 Task: Search one way flight ticket for 2 adults, 2 children, 2 infants in seat in first from Midland/odessa: Midland International Air And Space Port to Laramie: Laramie Regional Airport on 8-3-2023. Choice of flights is JetBlue. Number of bags: 1 carry on bag and 2 checked bags. Price is upto 96000. Outbound departure time preference is 0:00.
Action: Mouse moved to (317, 127)
Screenshot: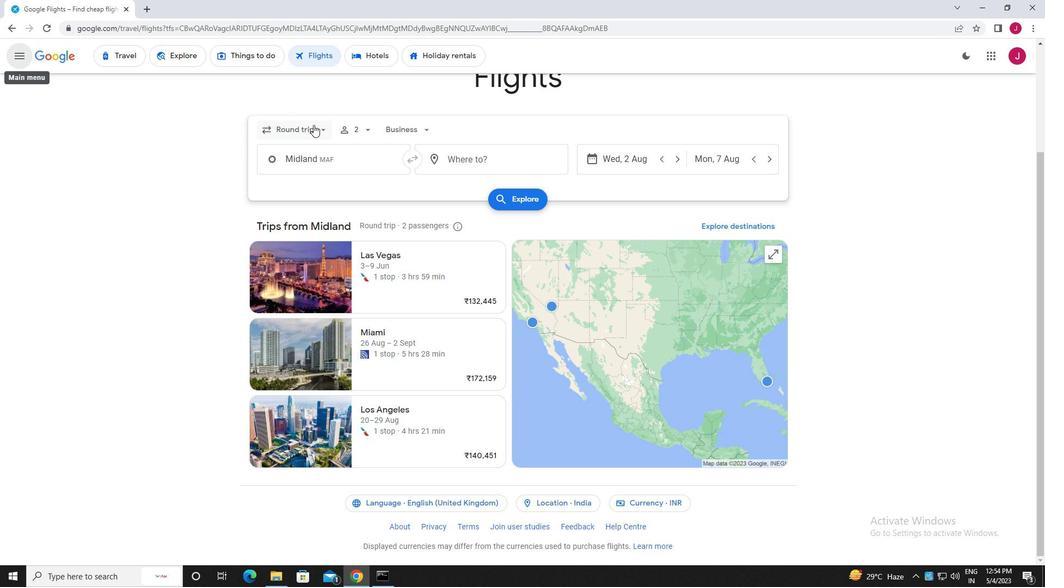 
Action: Mouse pressed left at (317, 127)
Screenshot: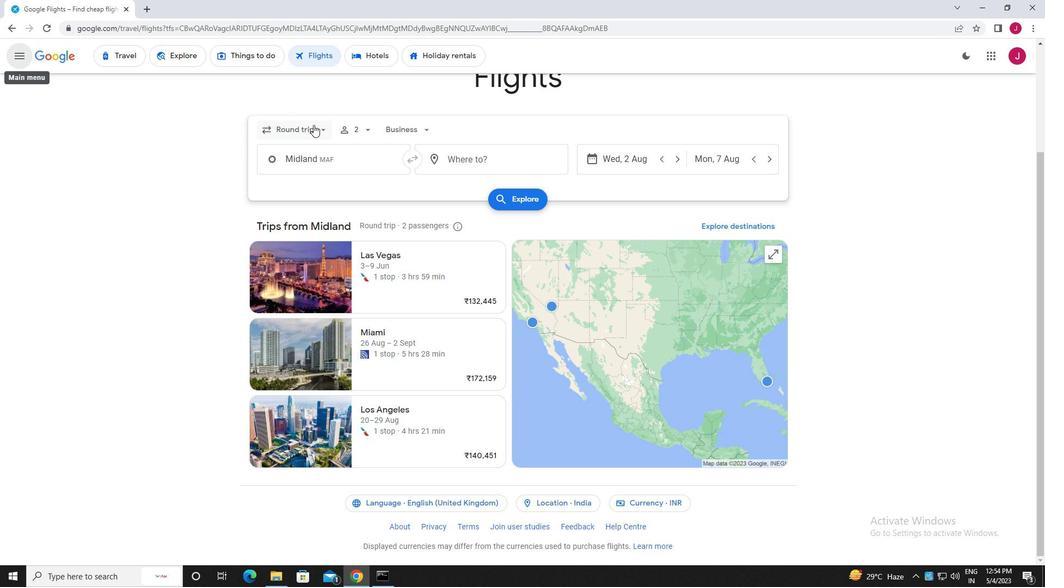 
Action: Mouse moved to (313, 182)
Screenshot: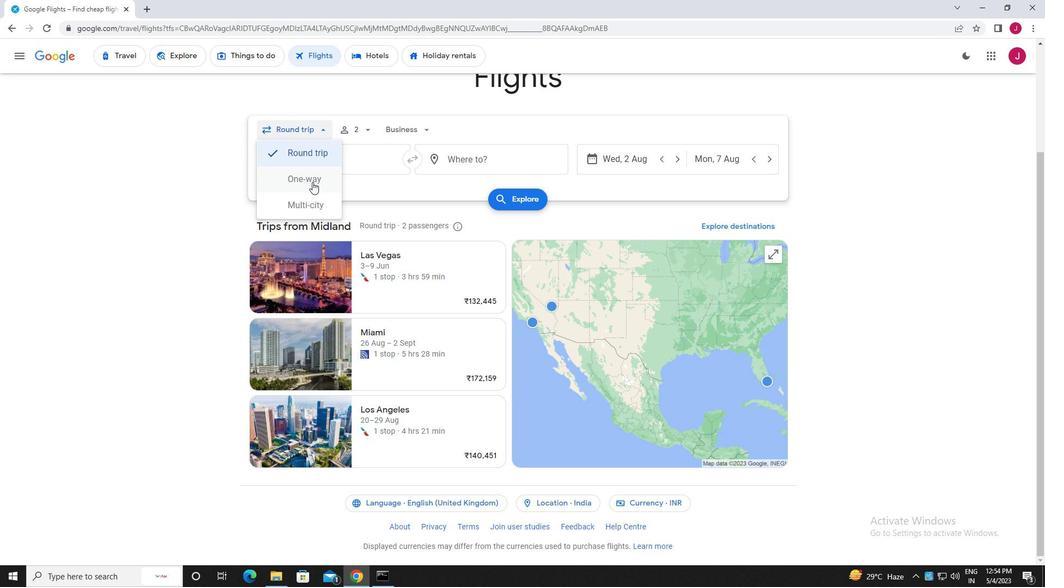 
Action: Mouse pressed left at (313, 182)
Screenshot: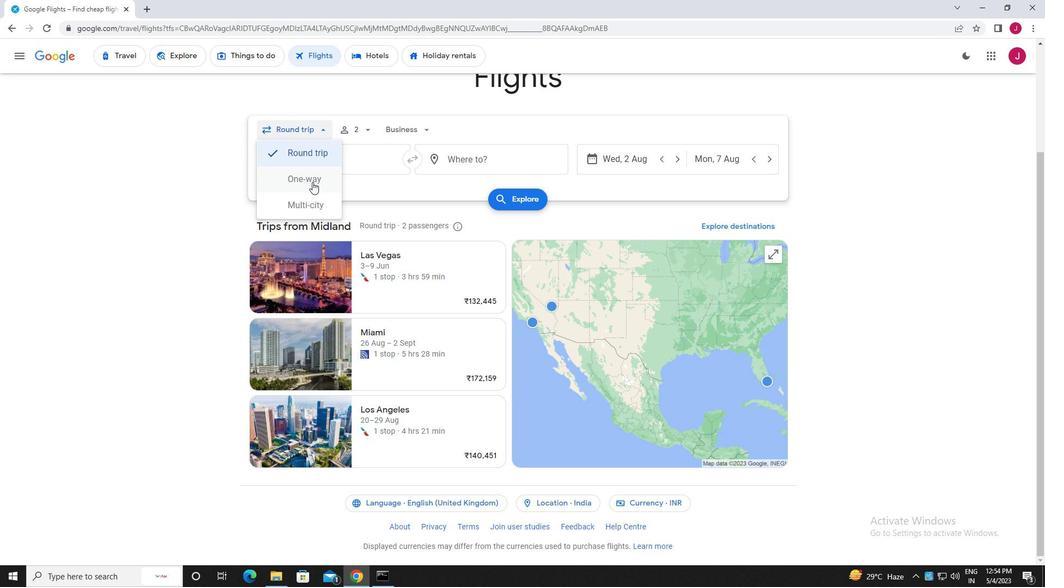 
Action: Mouse moved to (363, 131)
Screenshot: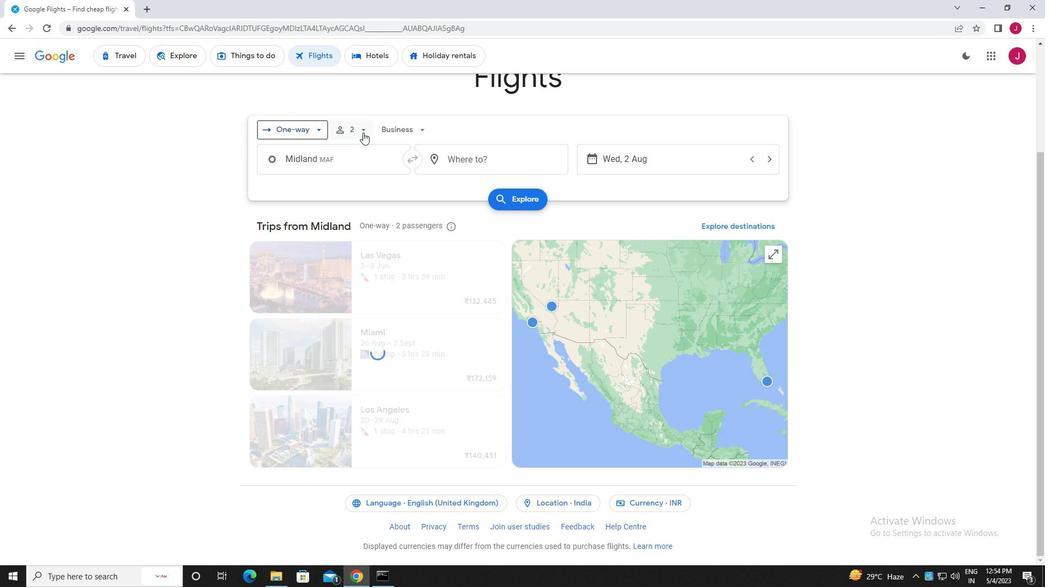 
Action: Mouse pressed left at (363, 131)
Screenshot: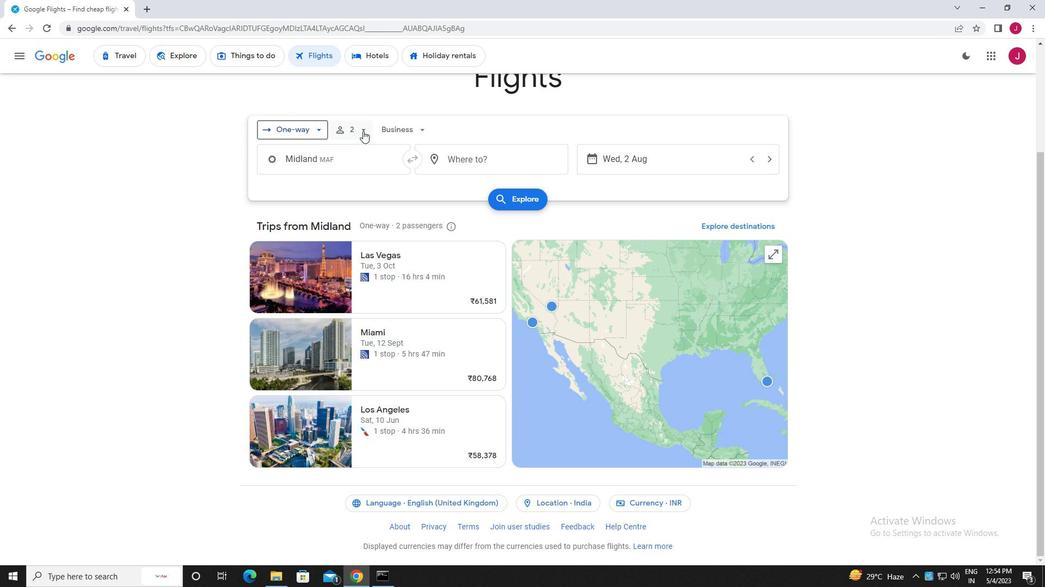 
Action: Mouse moved to (452, 157)
Screenshot: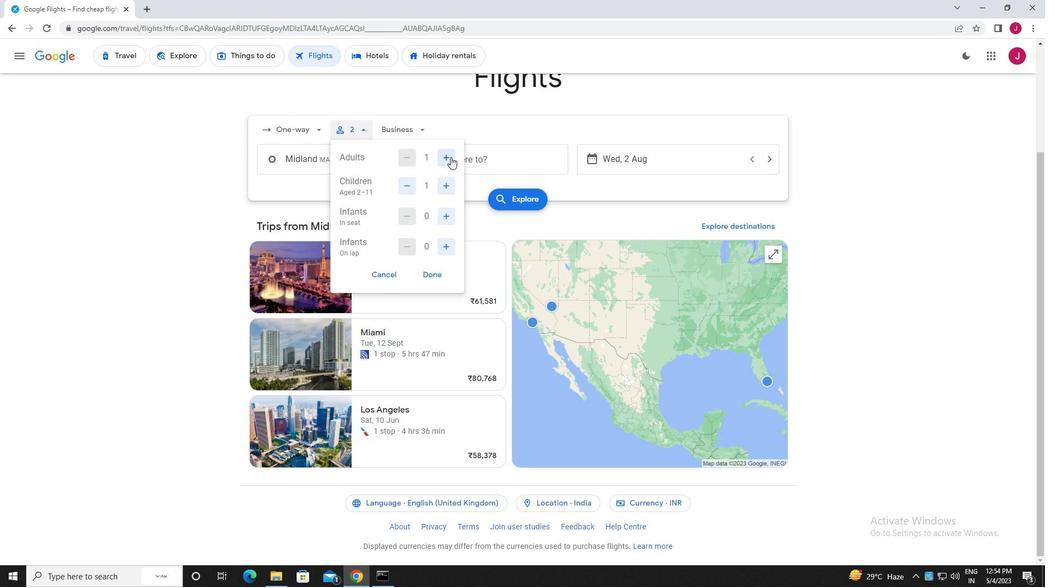 
Action: Mouse pressed left at (452, 157)
Screenshot: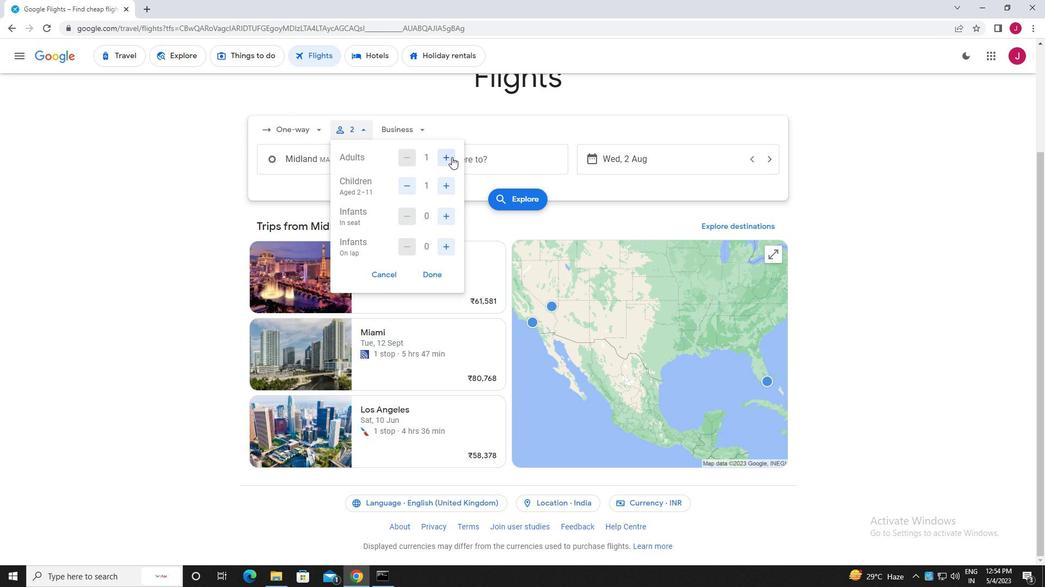 
Action: Mouse moved to (442, 187)
Screenshot: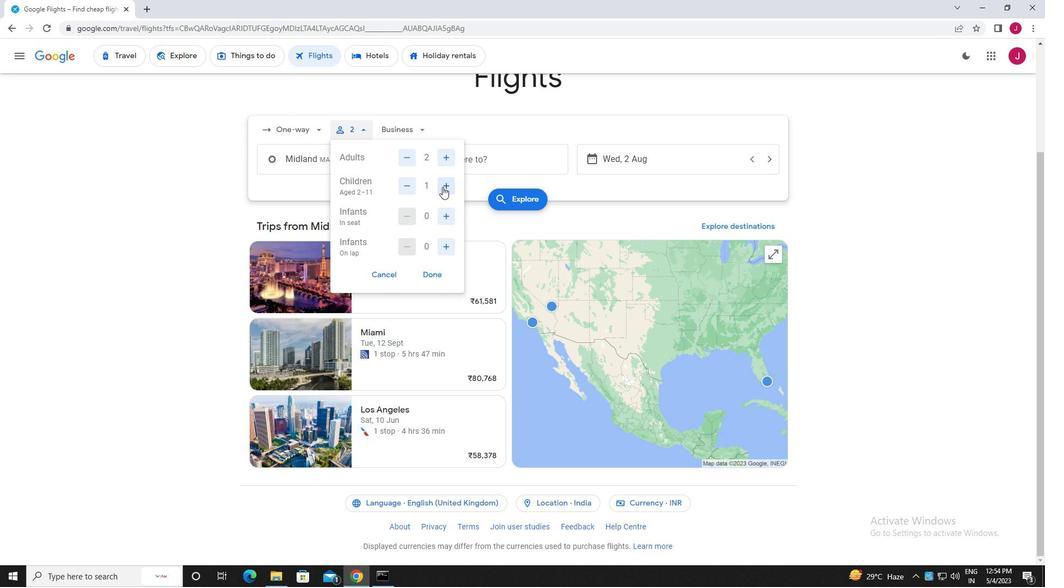 
Action: Mouse pressed left at (442, 187)
Screenshot: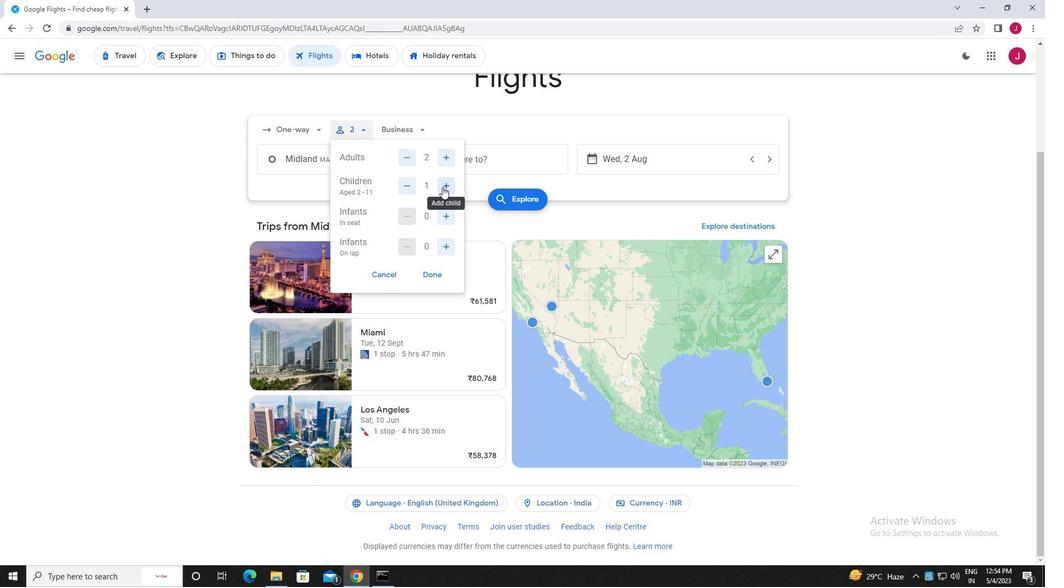 
Action: Mouse pressed left at (442, 187)
Screenshot: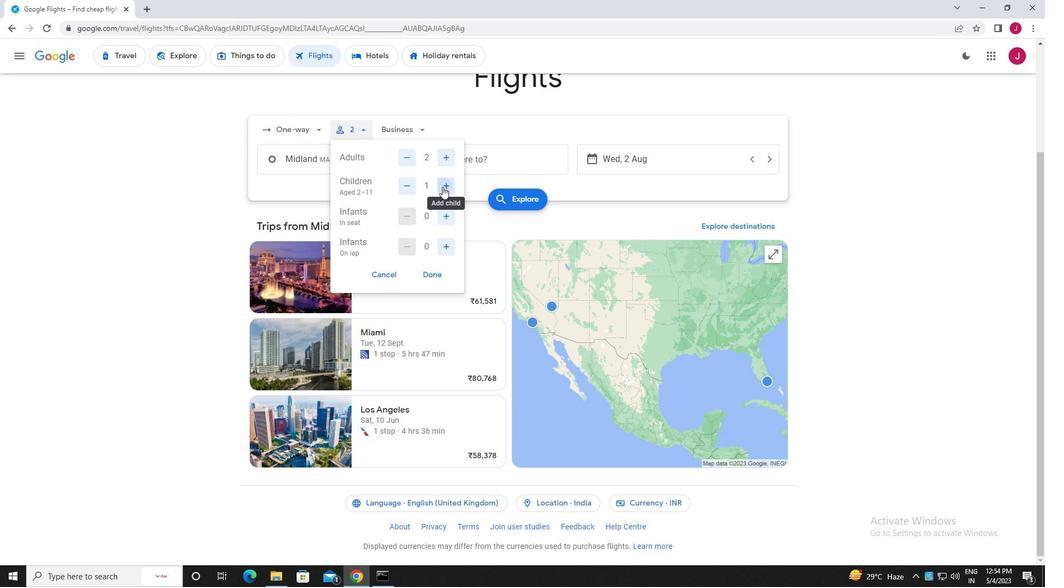
Action: Mouse moved to (412, 184)
Screenshot: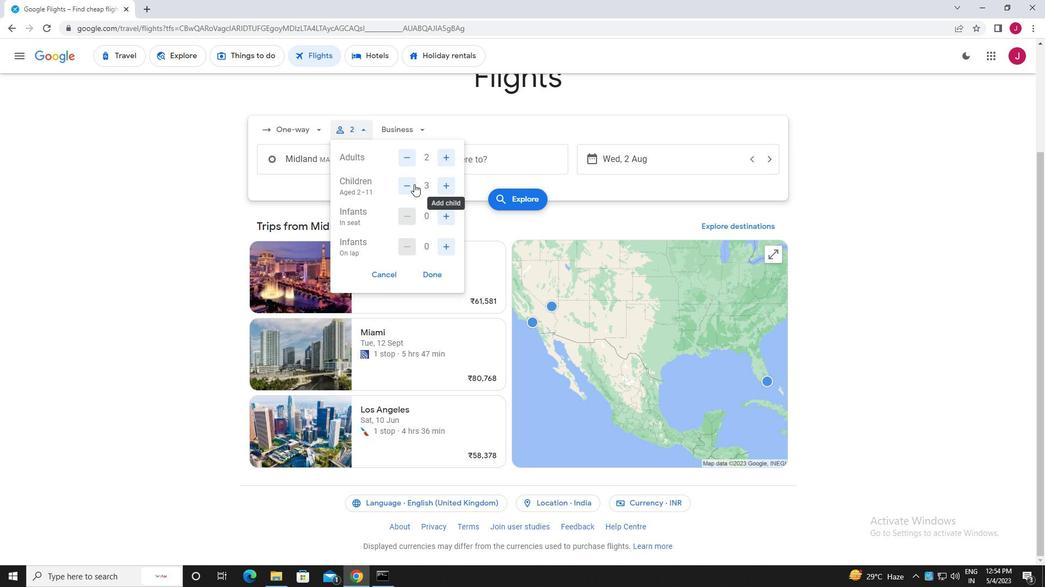 
Action: Mouse pressed left at (412, 184)
Screenshot: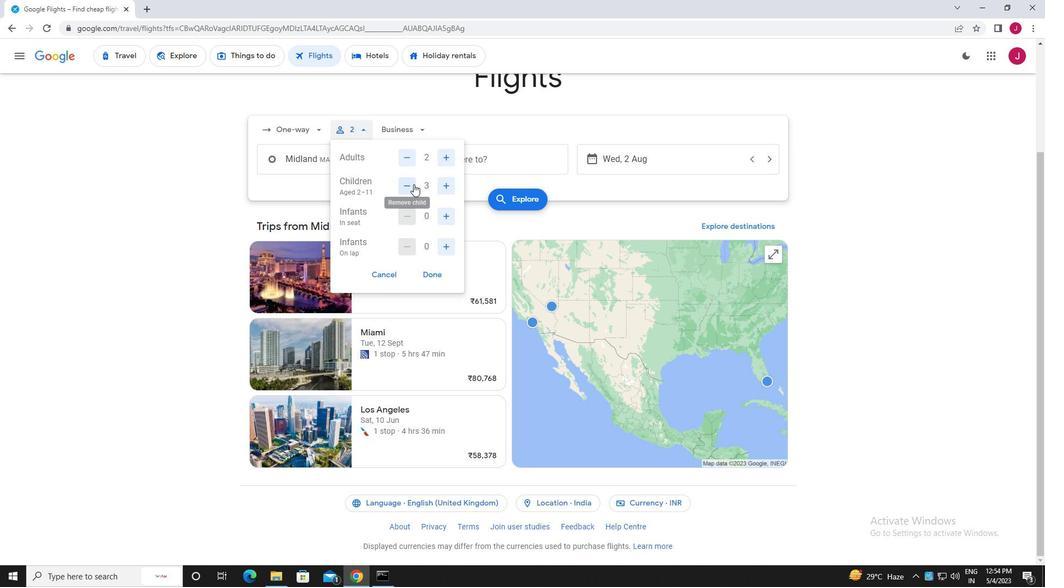 
Action: Mouse moved to (442, 214)
Screenshot: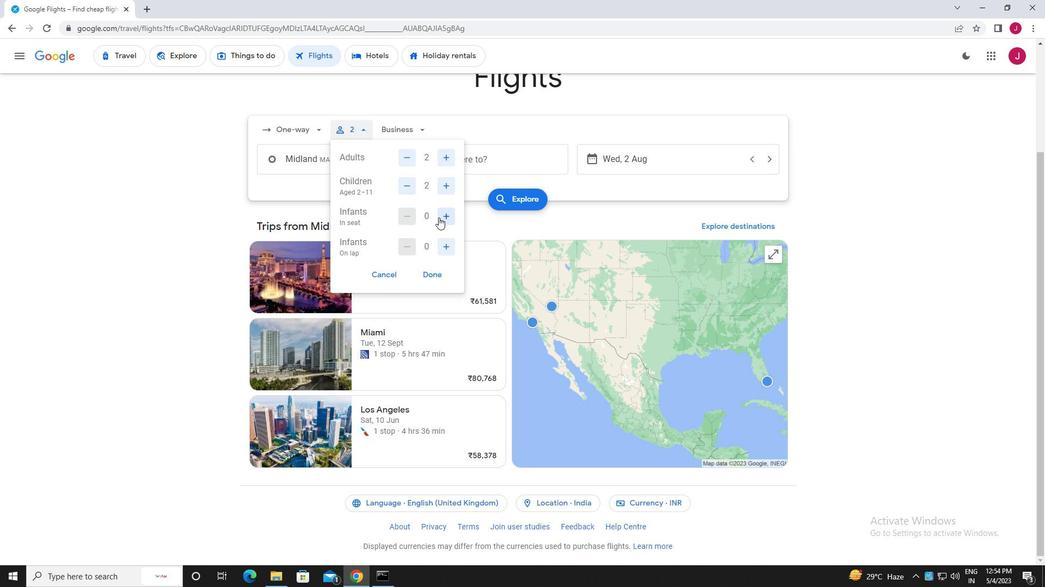 
Action: Mouse pressed left at (442, 214)
Screenshot: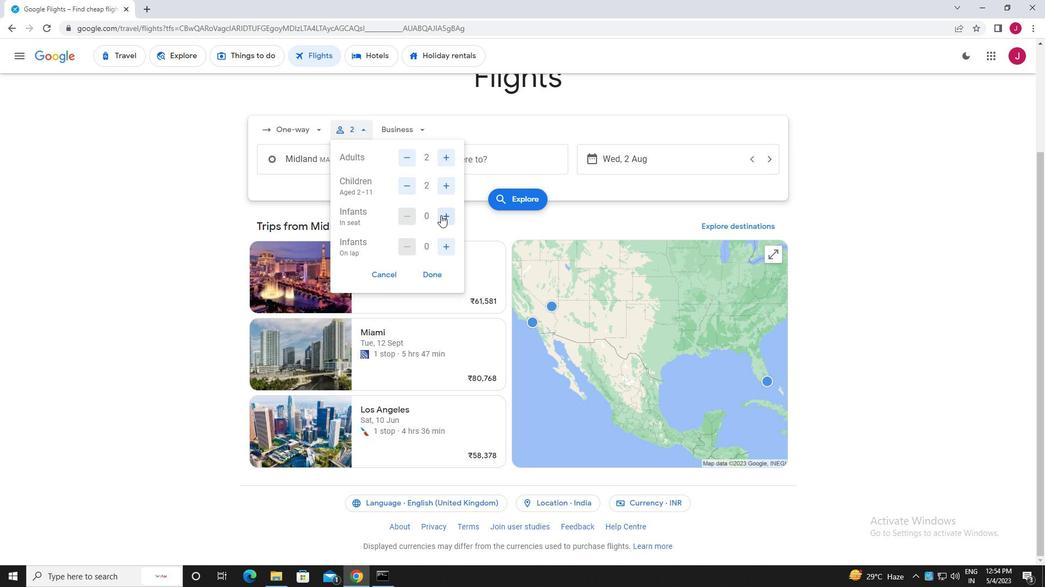 
Action: Mouse moved to (444, 215)
Screenshot: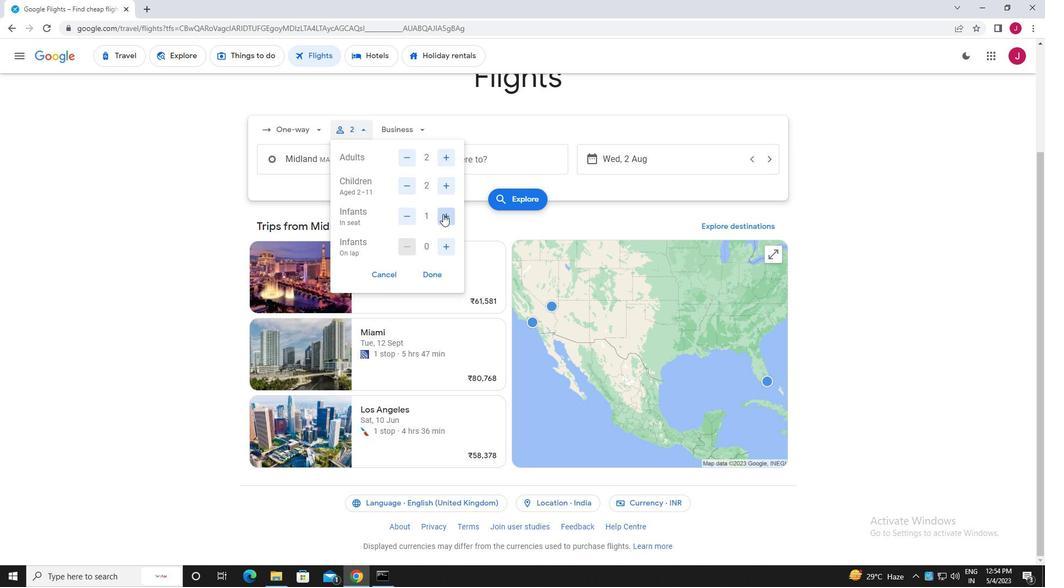 
Action: Mouse pressed left at (444, 215)
Screenshot: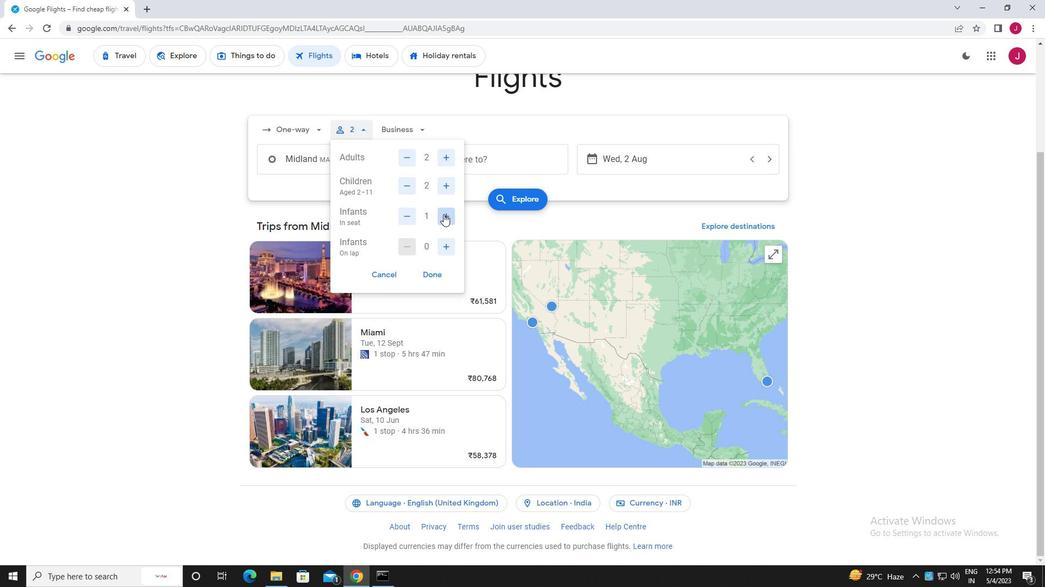 
Action: Mouse moved to (434, 276)
Screenshot: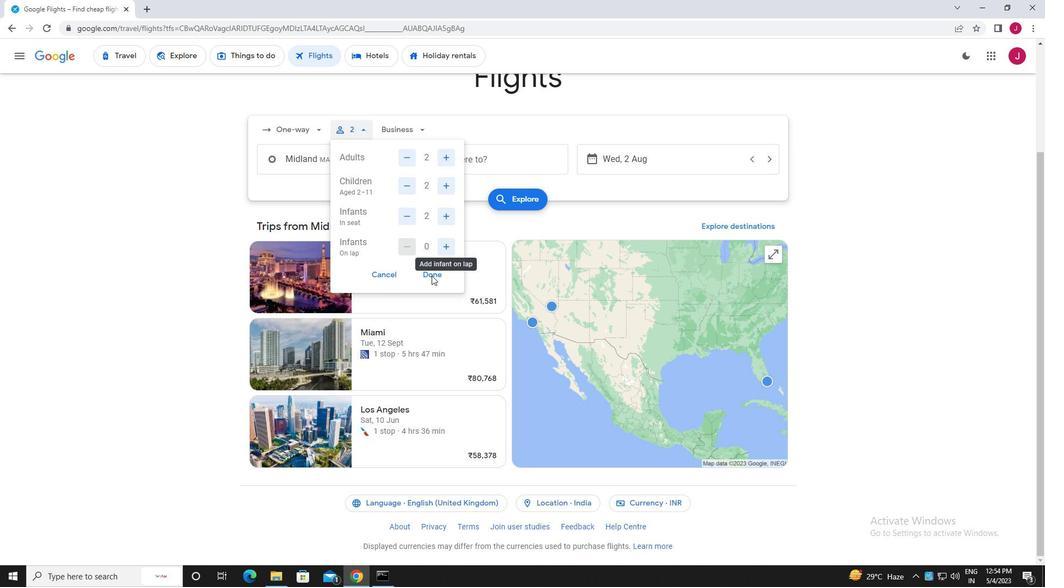 
Action: Mouse pressed left at (434, 276)
Screenshot: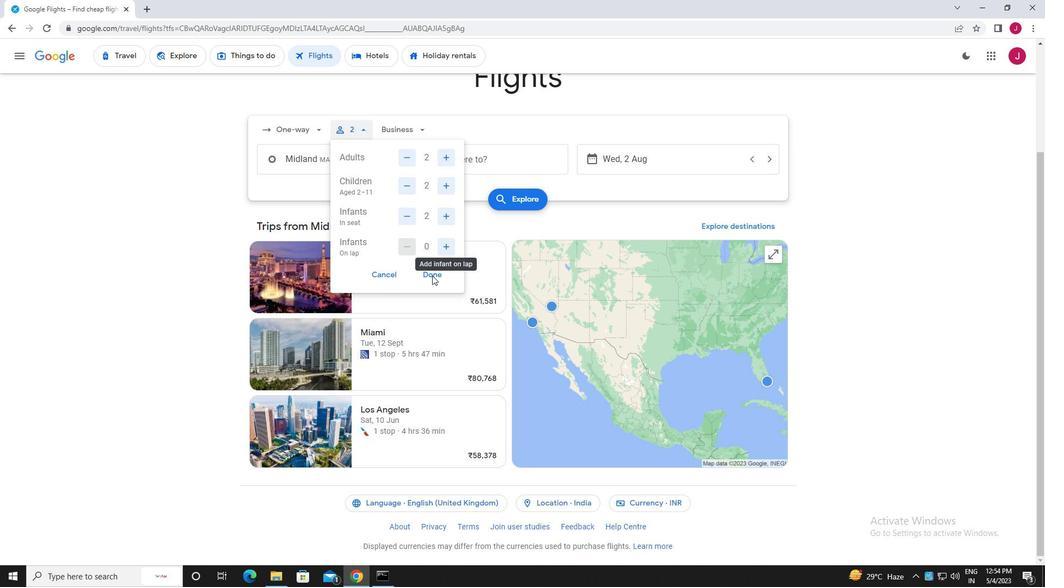 
Action: Mouse moved to (409, 129)
Screenshot: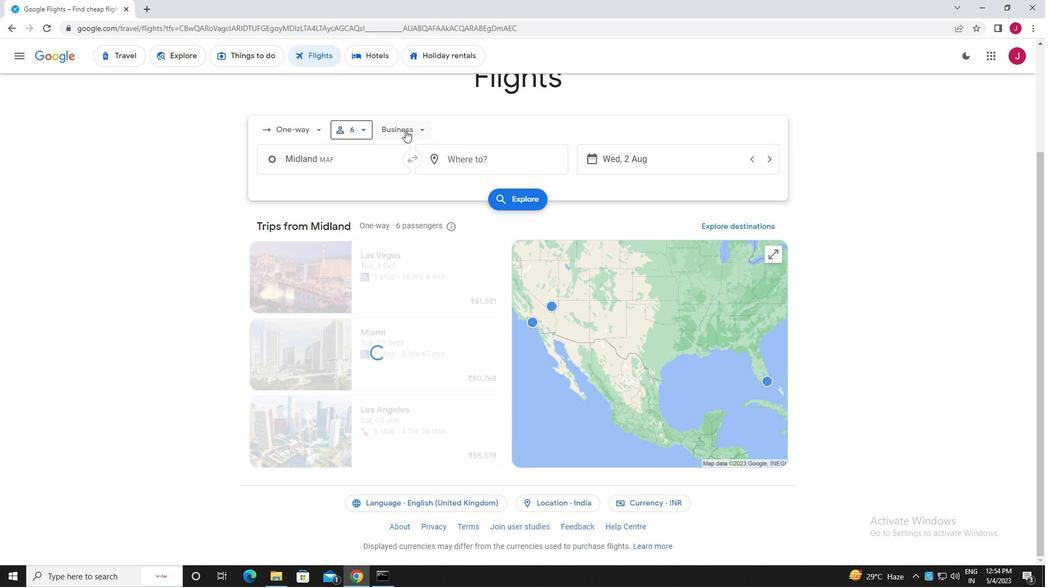
Action: Mouse pressed left at (409, 129)
Screenshot: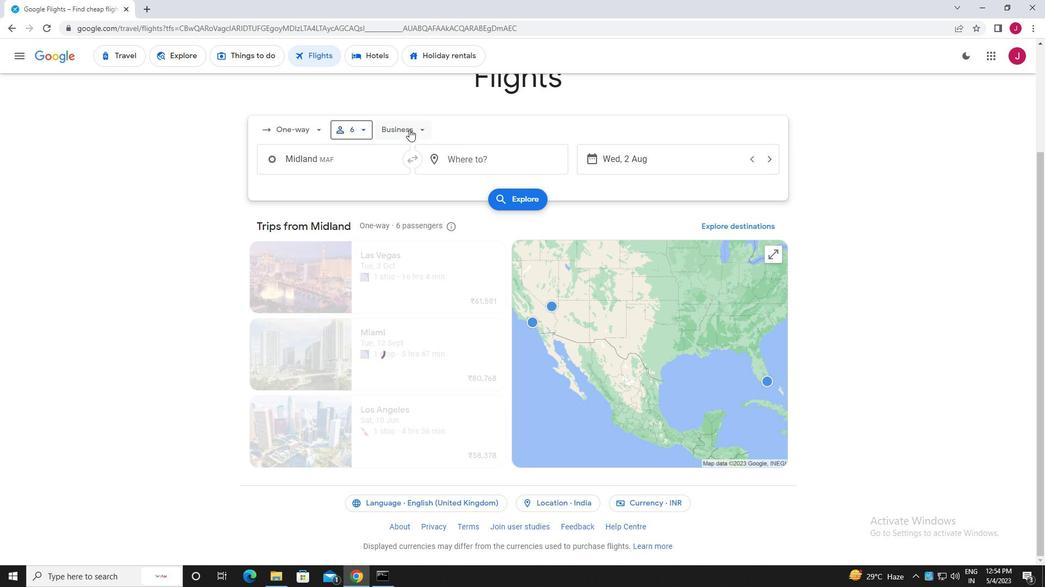 
Action: Mouse moved to (417, 225)
Screenshot: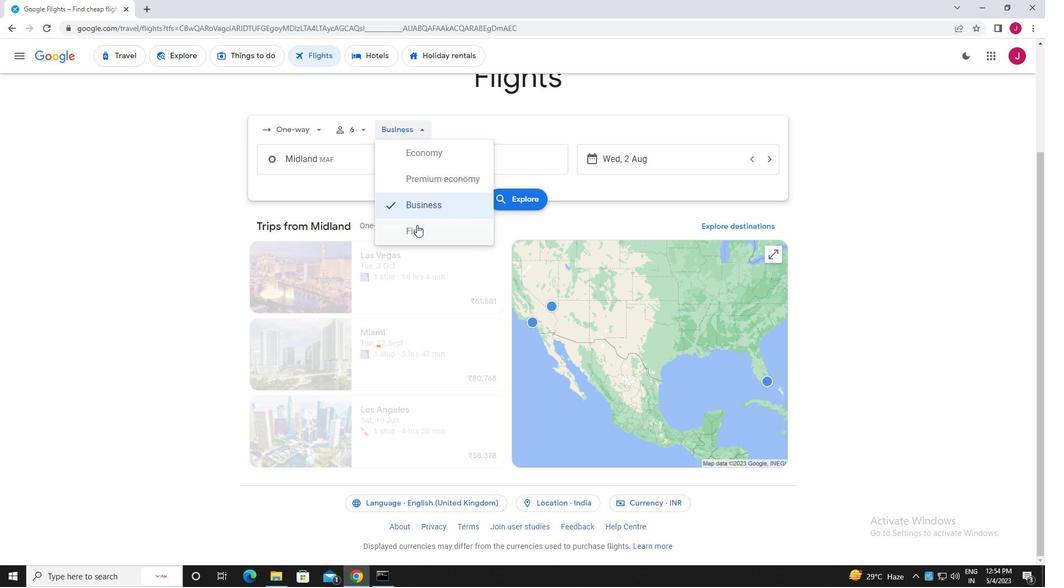 
Action: Mouse pressed left at (417, 225)
Screenshot: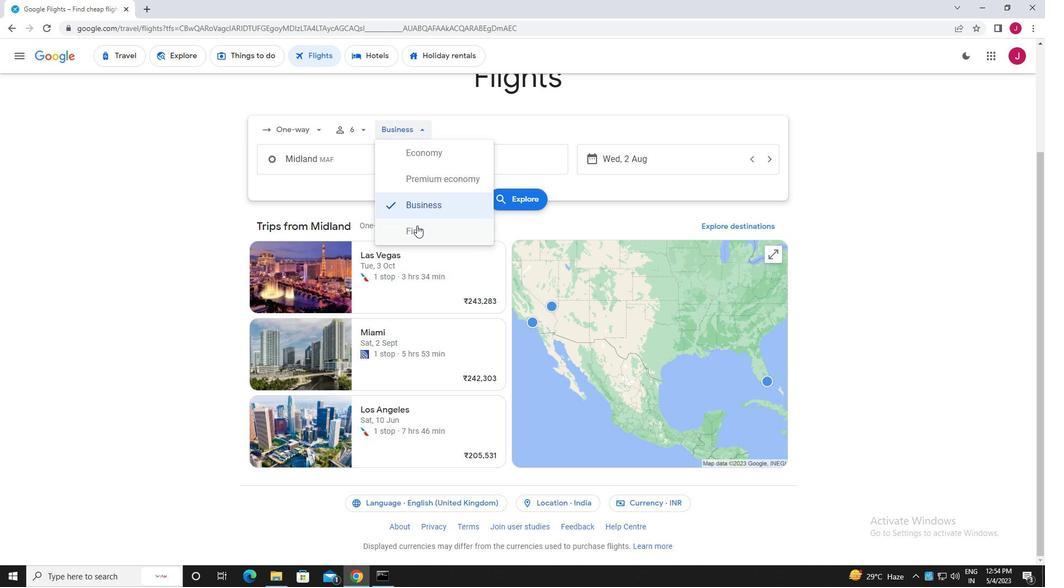 
Action: Mouse moved to (339, 159)
Screenshot: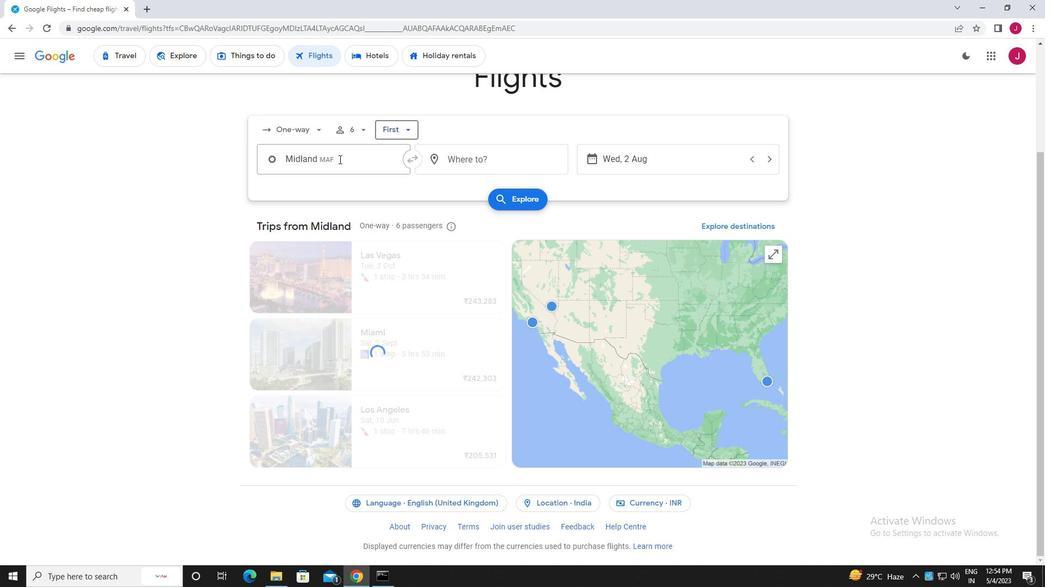 
Action: Mouse pressed left at (339, 159)
Screenshot: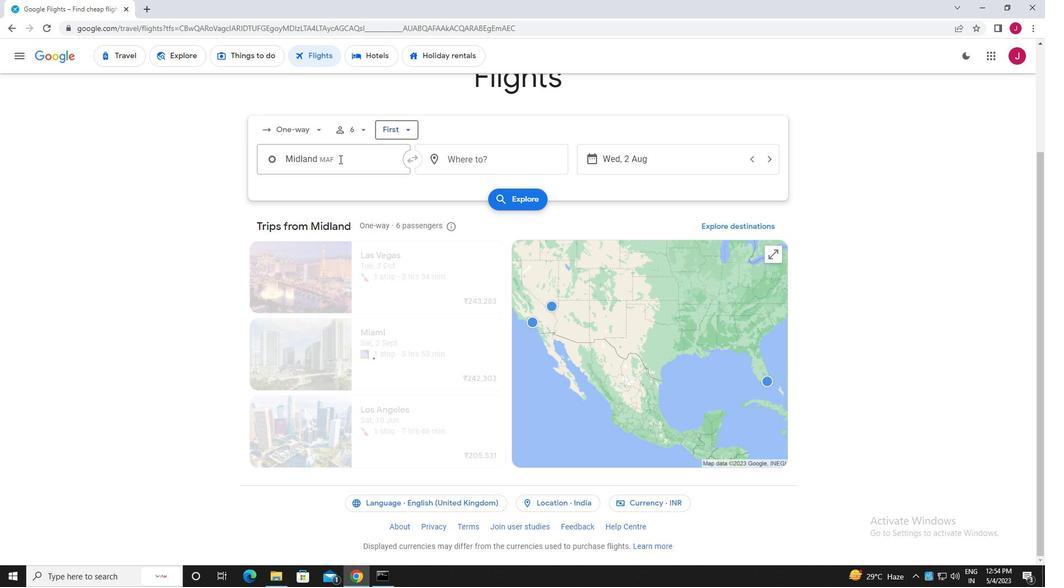 
Action: Key pressed midland
Screenshot: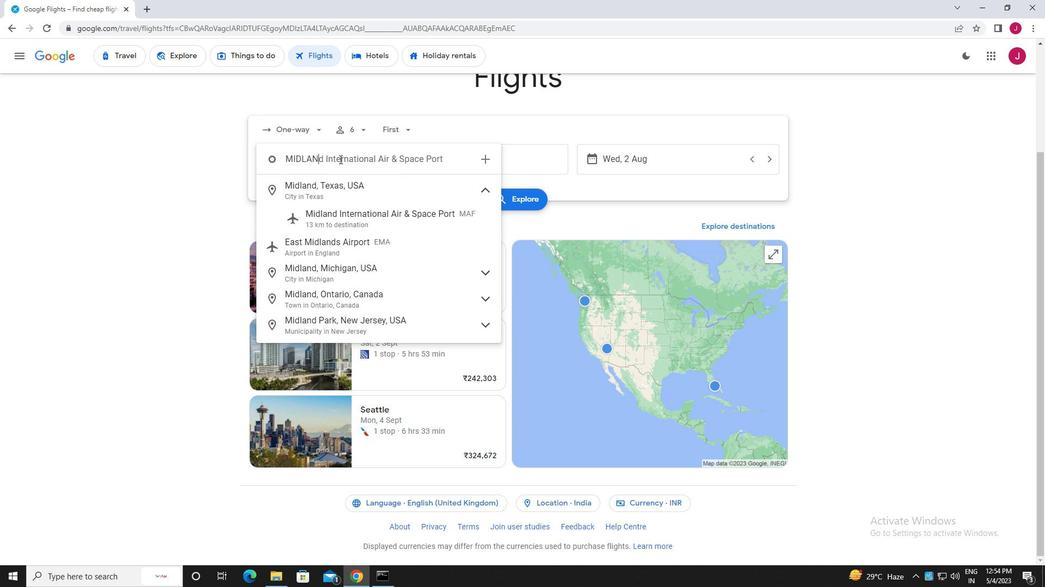 
Action: Mouse moved to (383, 220)
Screenshot: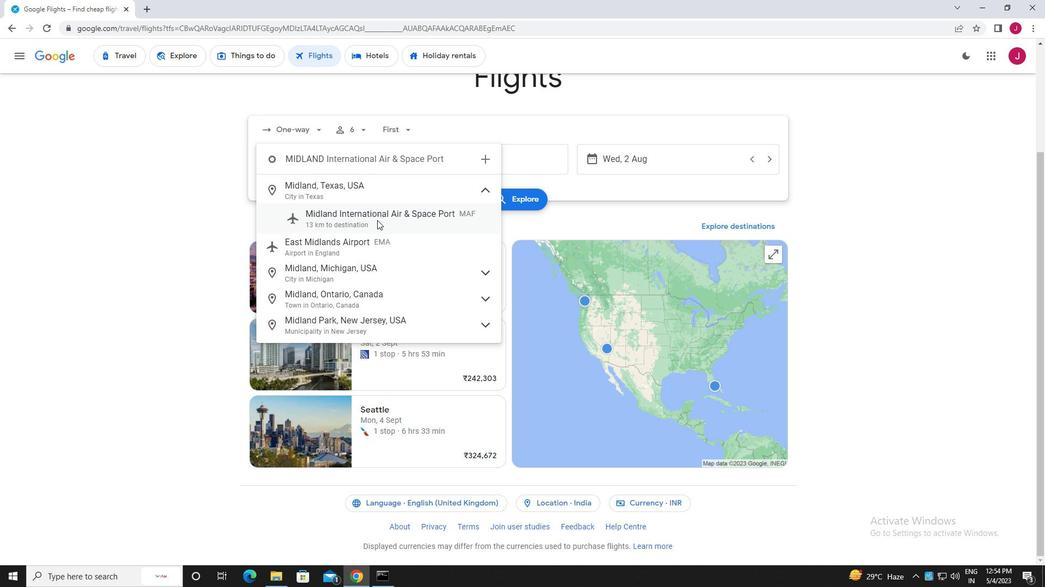 
Action: Mouse pressed left at (383, 220)
Screenshot: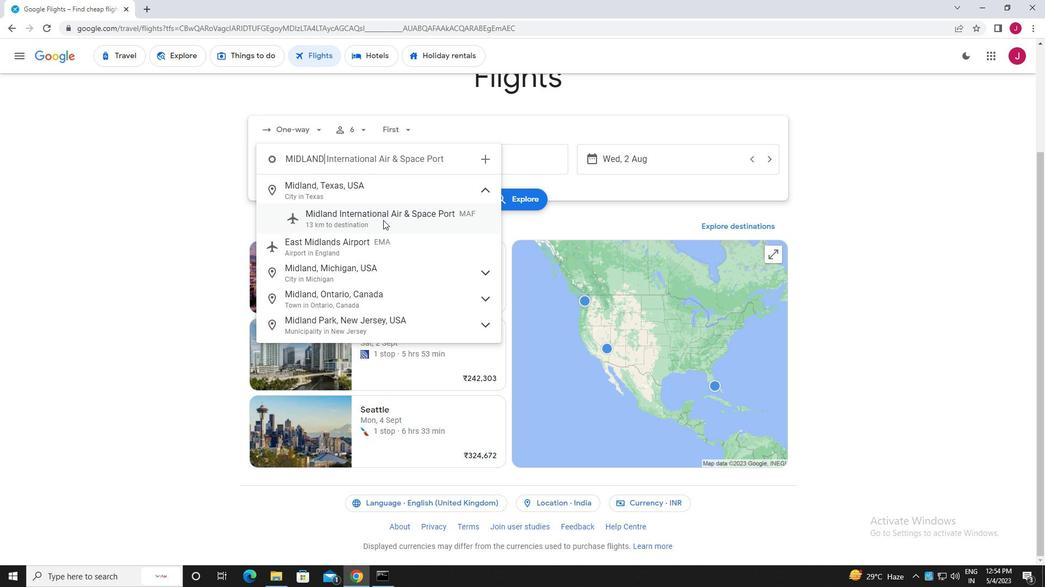 
Action: Mouse moved to (480, 160)
Screenshot: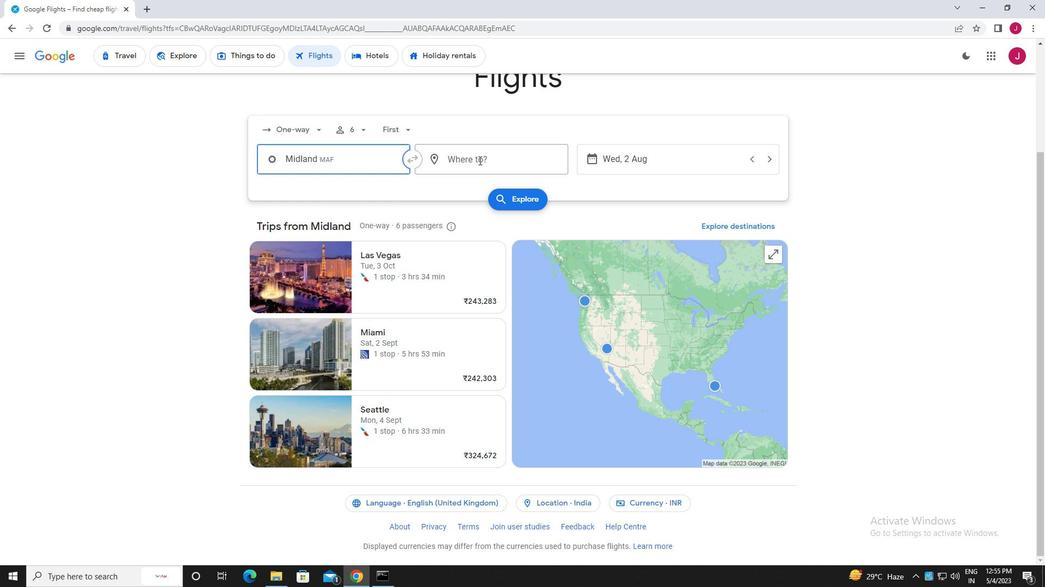 
Action: Mouse pressed left at (480, 160)
Screenshot: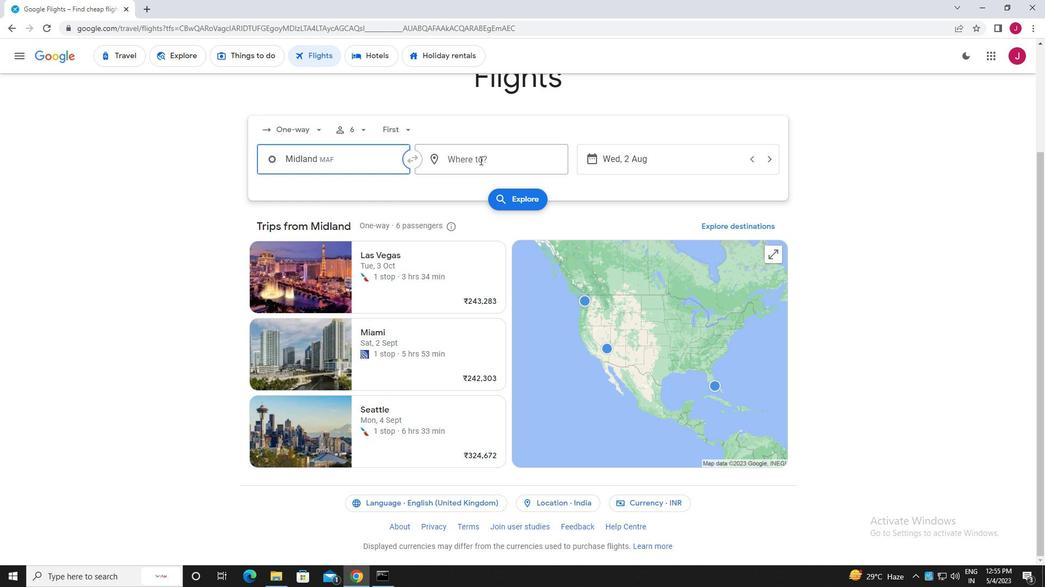 
Action: Key pressed laram
Screenshot: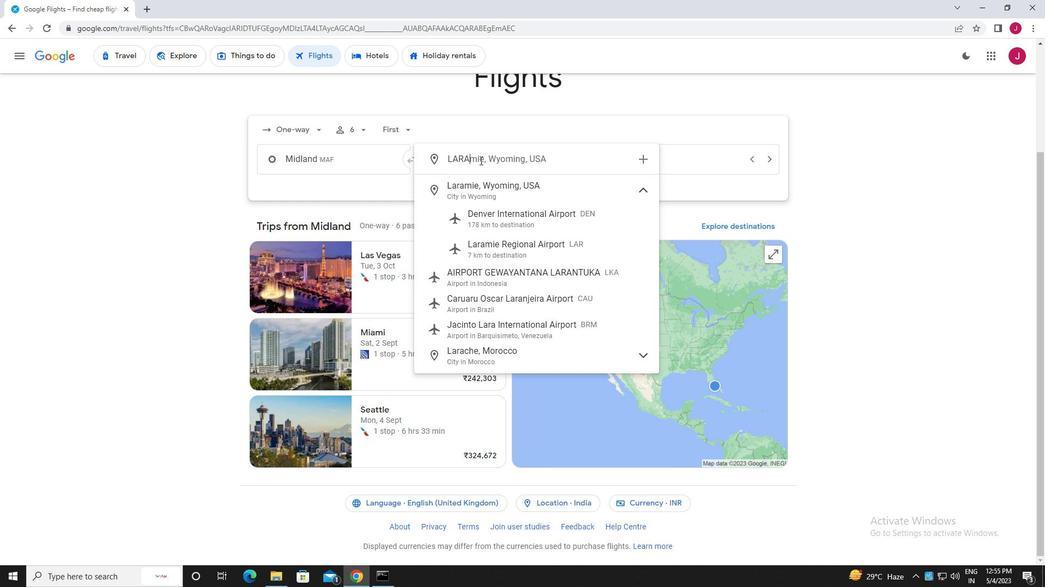 
Action: Mouse moved to (532, 247)
Screenshot: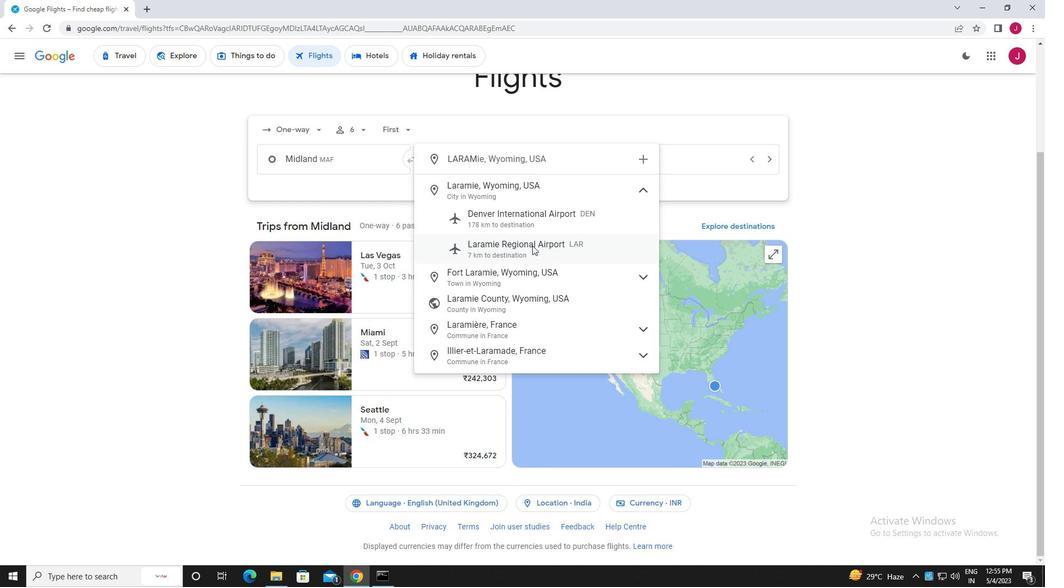 
Action: Mouse pressed left at (532, 247)
Screenshot: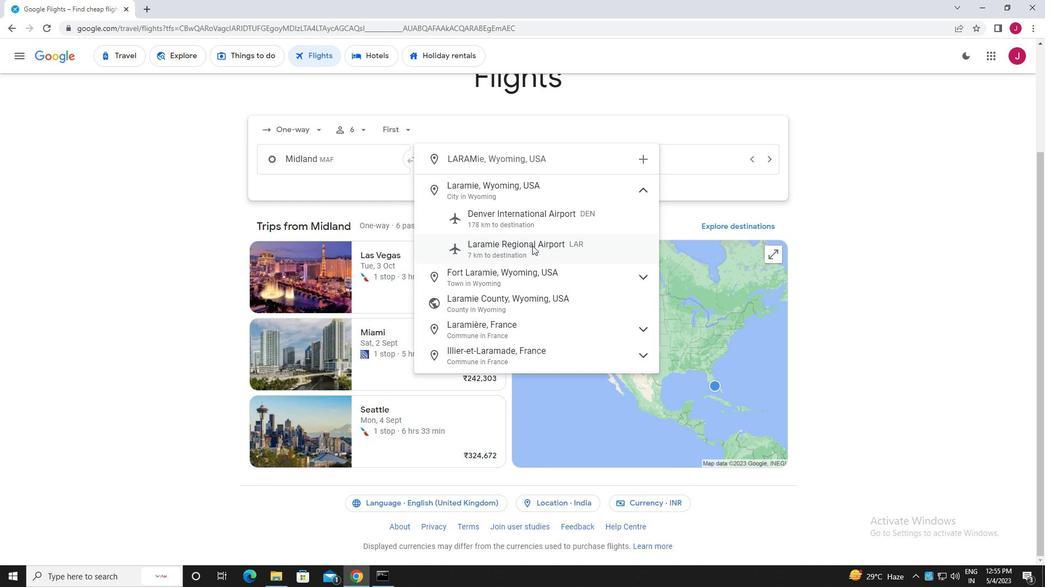 
Action: Mouse moved to (648, 162)
Screenshot: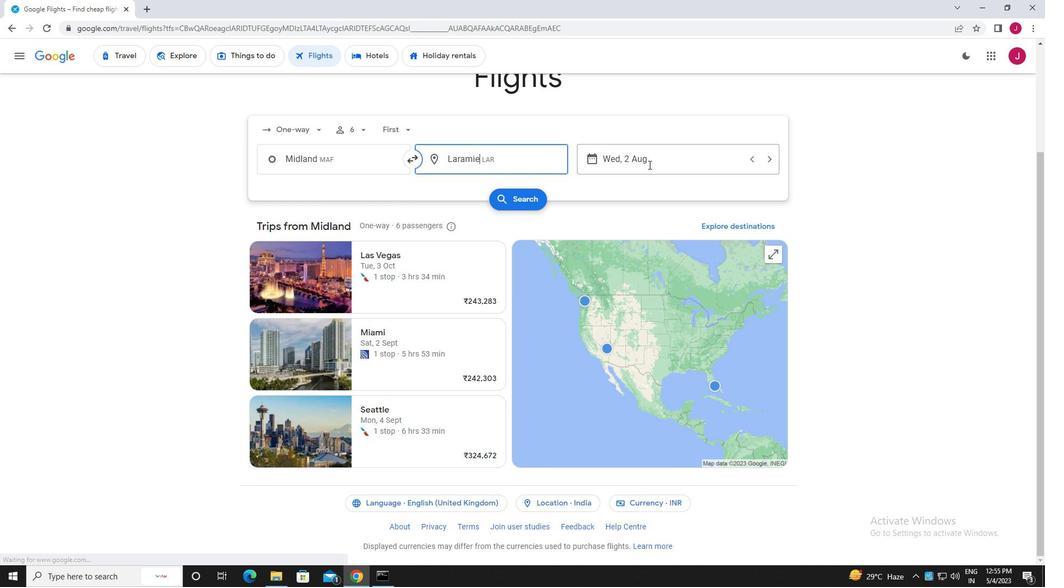 
Action: Mouse pressed left at (648, 162)
Screenshot: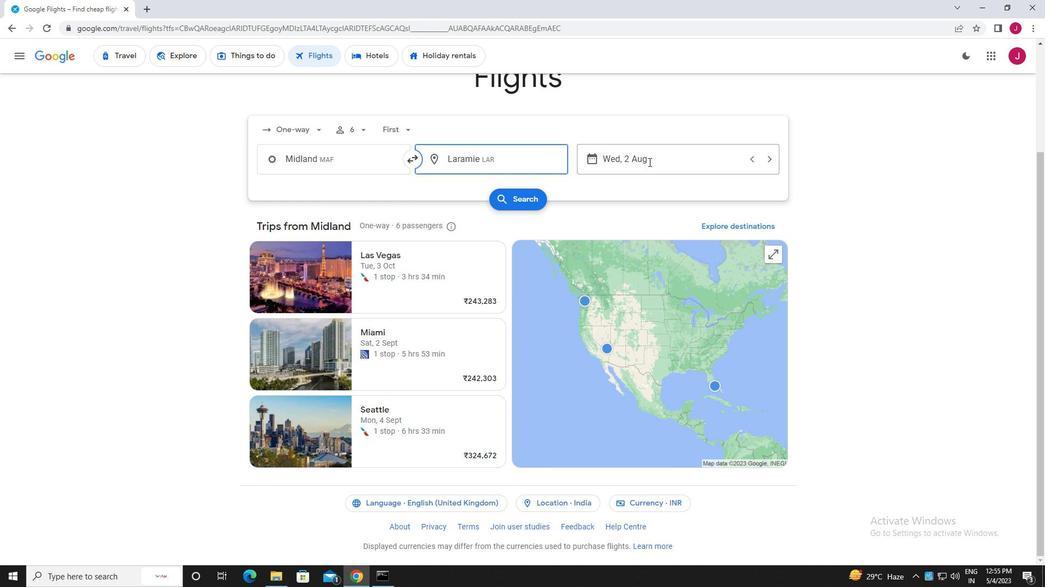 
Action: Mouse moved to (501, 241)
Screenshot: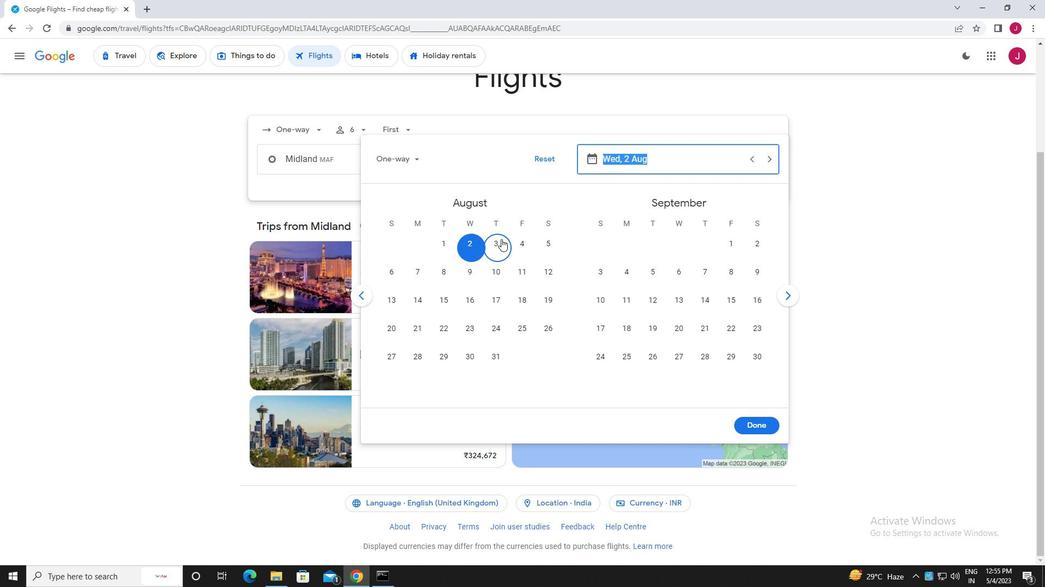 
Action: Mouse pressed left at (501, 241)
Screenshot: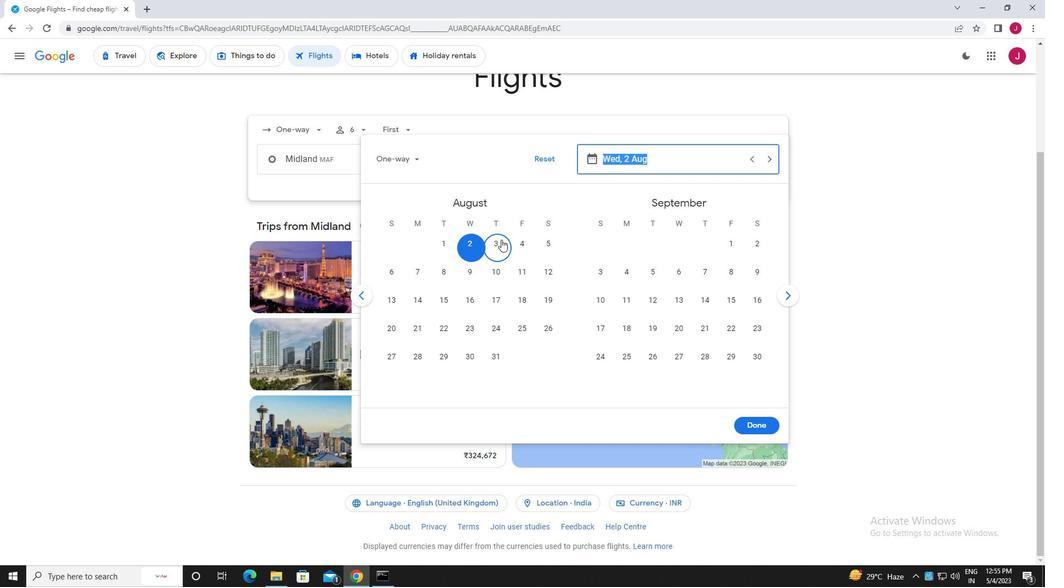 
Action: Mouse moved to (763, 425)
Screenshot: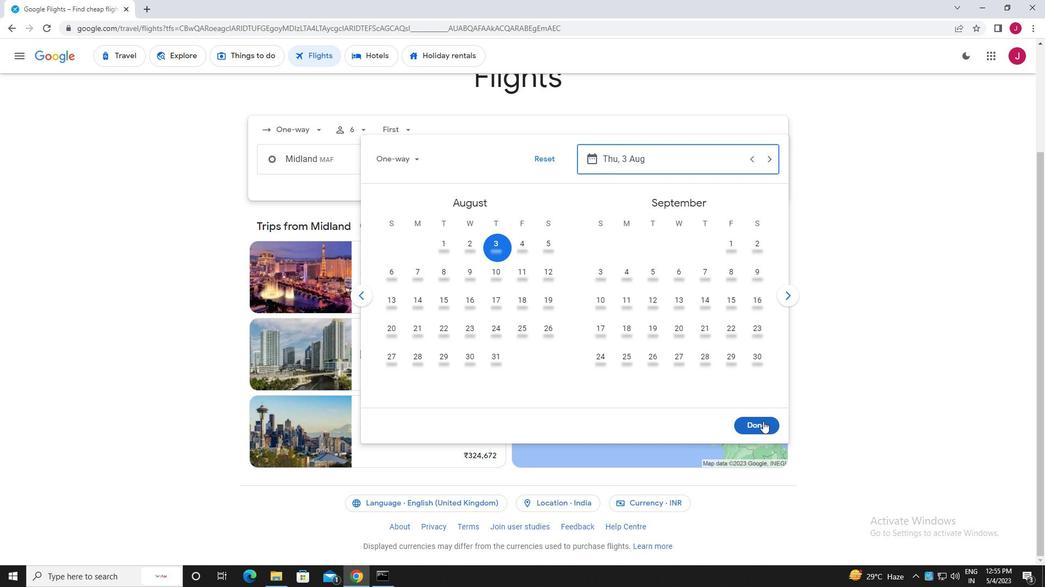 
Action: Mouse pressed left at (763, 425)
Screenshot: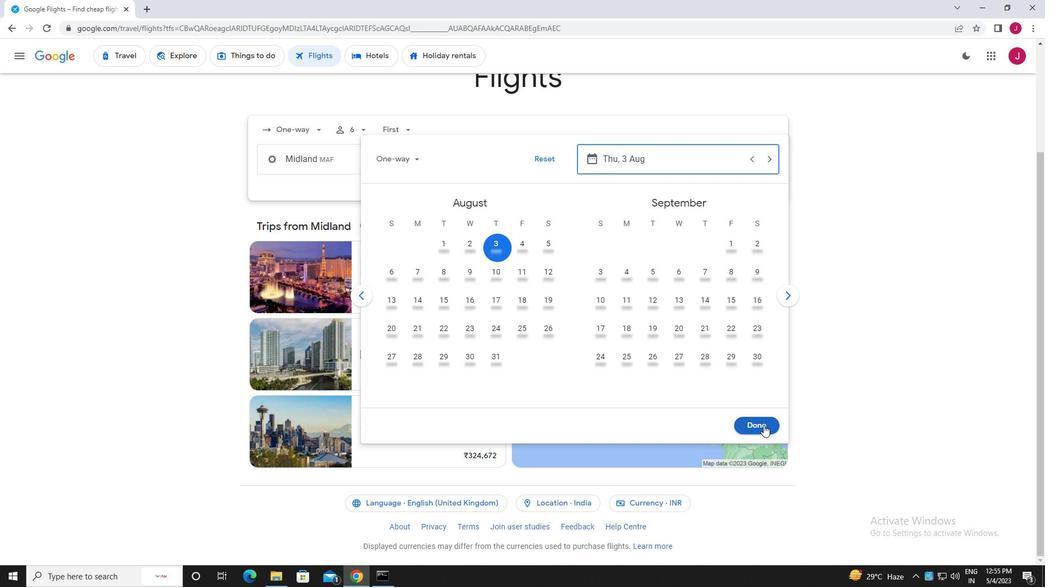 
Action: Mouse moved to (529, 201)
Screenshot: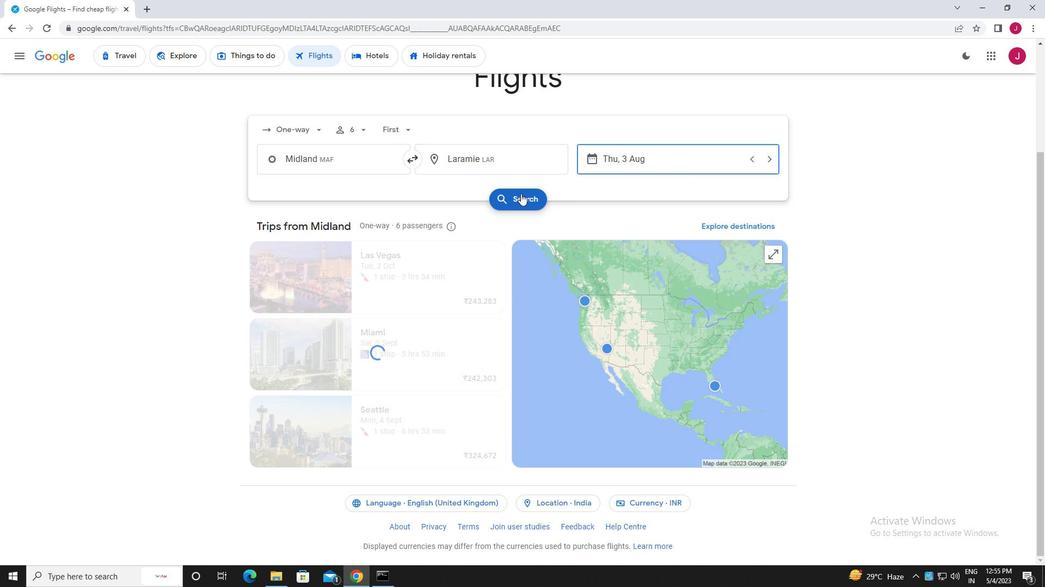 
Action: Mouse pressed left at (529, 201)
Screenshot: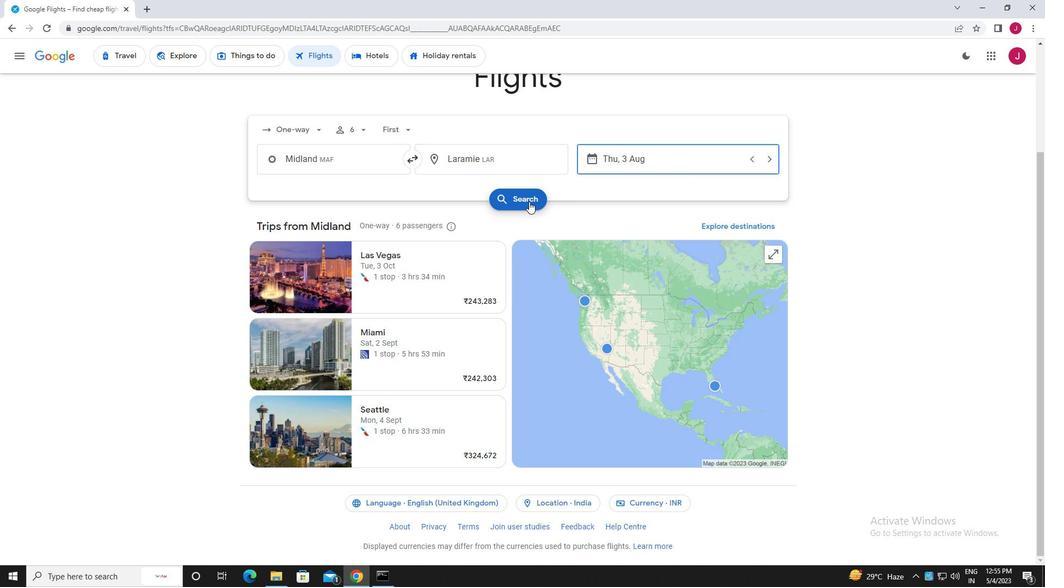 
Action: Mouse moved to (283, 155)
Screenshot: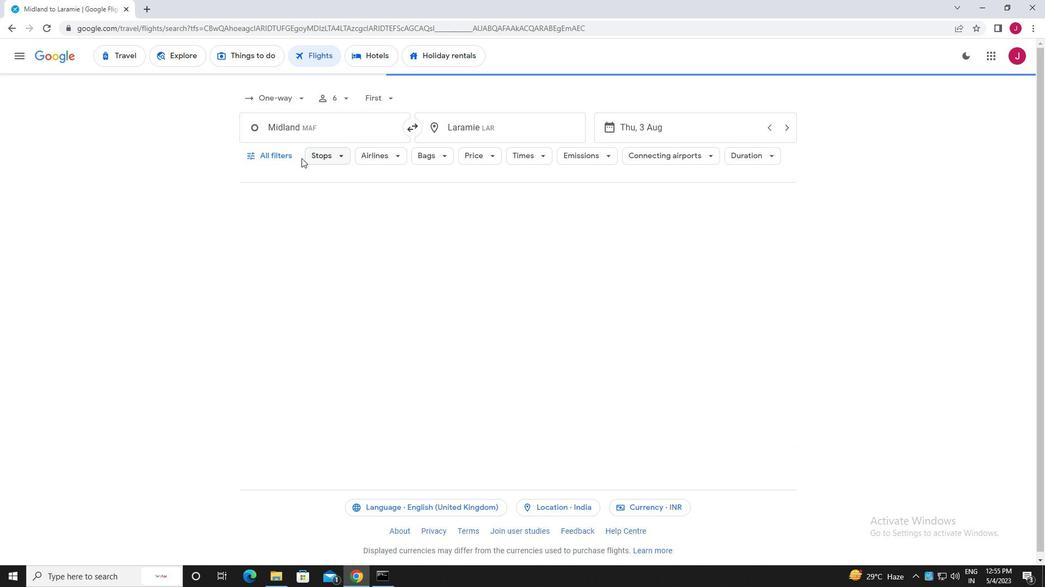 
Action: Mouse pressed left at (283, 155)
Screenshot: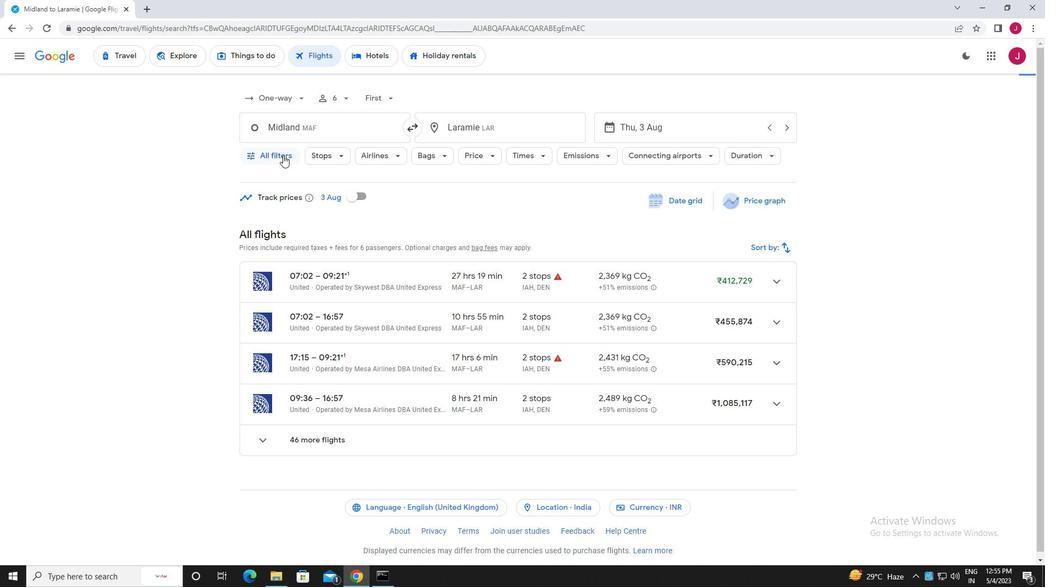 
Action: Mouse moved to (309, 198)
Screenshot: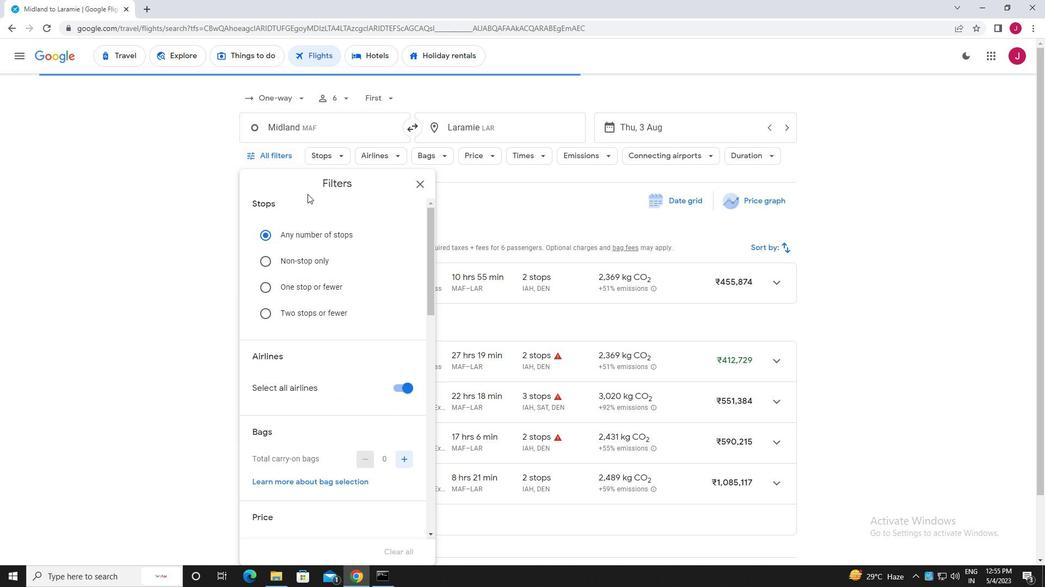 
Action: Mouse scrolled (309, 198) with delta (0, 0)
Screenshot: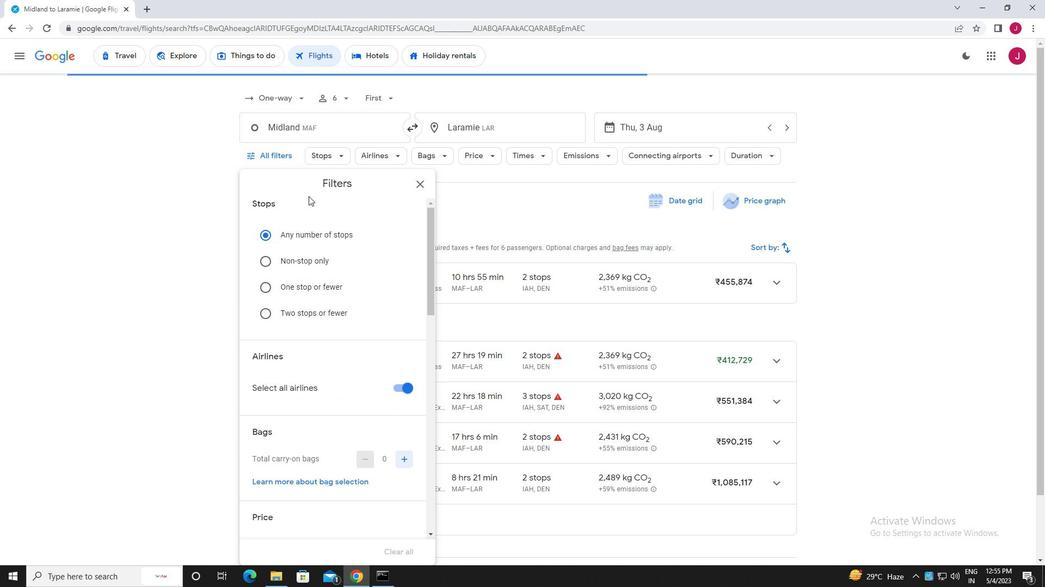 
Action: Mouse moved to (309, 199)
Screenshot: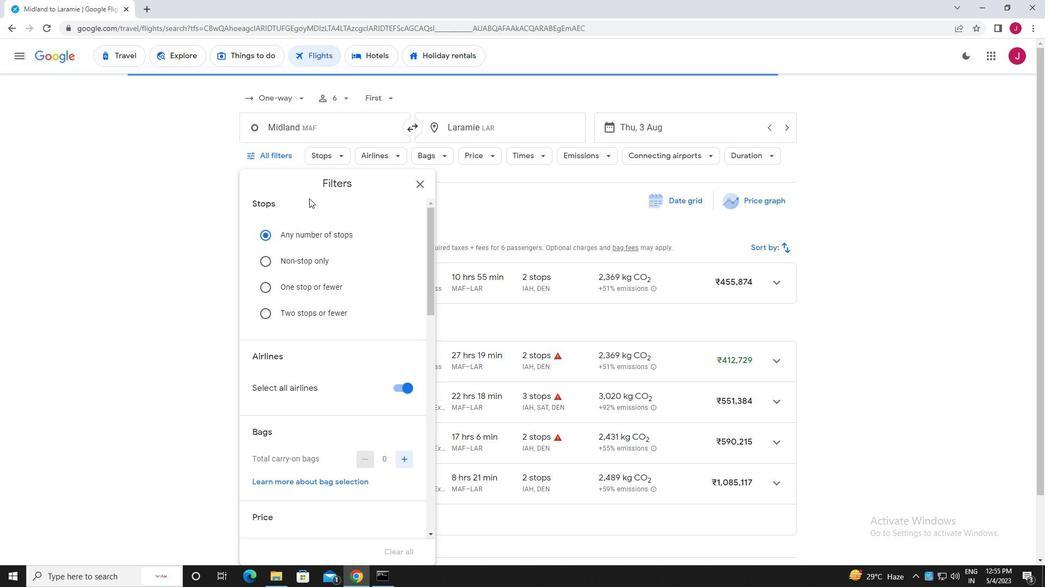 
Action: Mouse scrolled (309, 199) with delta (0, 0)
Screenshot: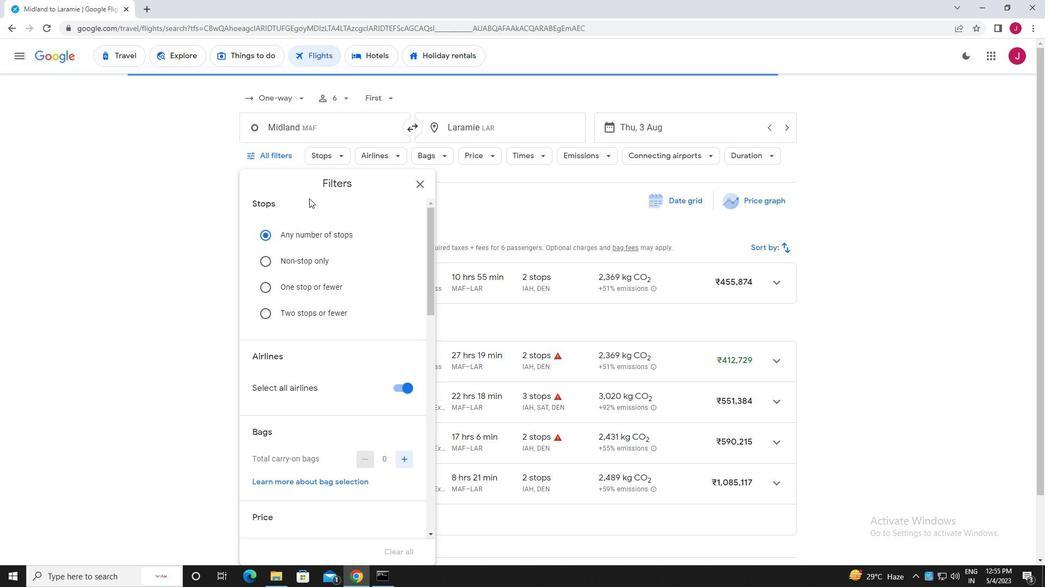 
Action: Mouse moved to (309, 201)
Screenshot: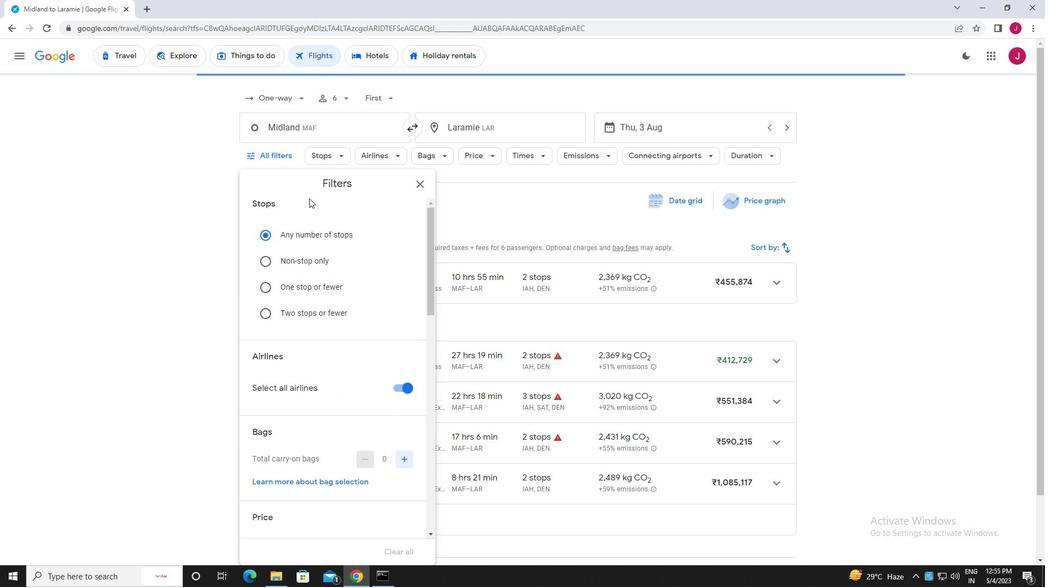 
Action: Mouse scrolled (309, 200) with delta (0, 0)
Screenshot: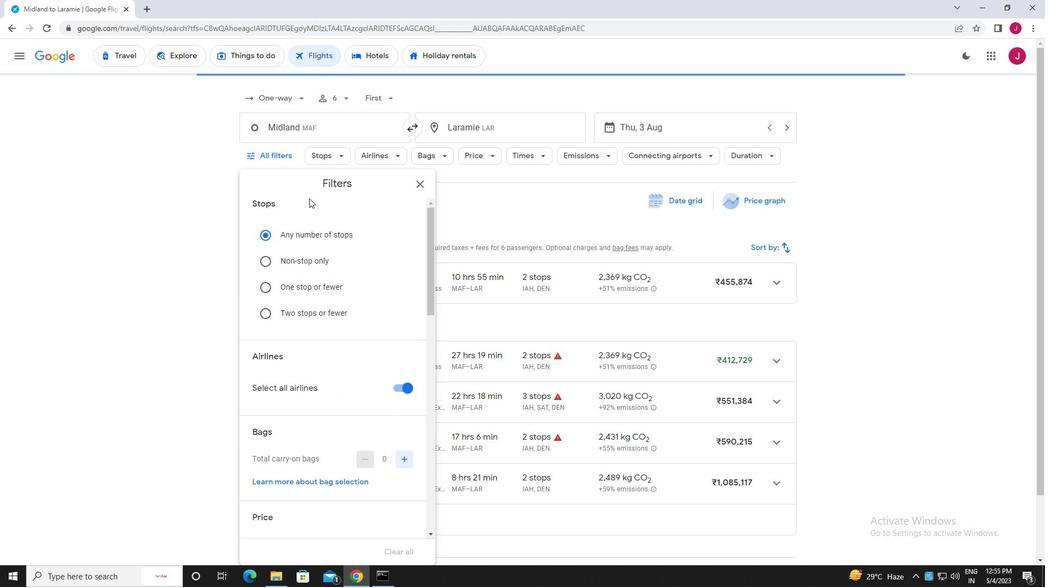 
Action: Mouse moved to (394, 228)
Screenshot: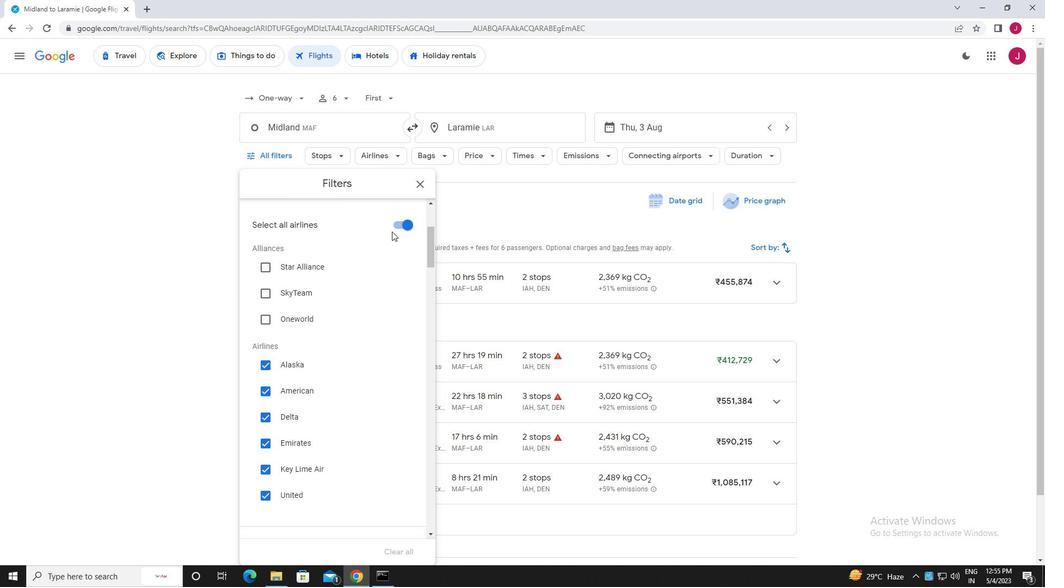 
Action: Mouse pressed left at (394, 228)
Screenshot: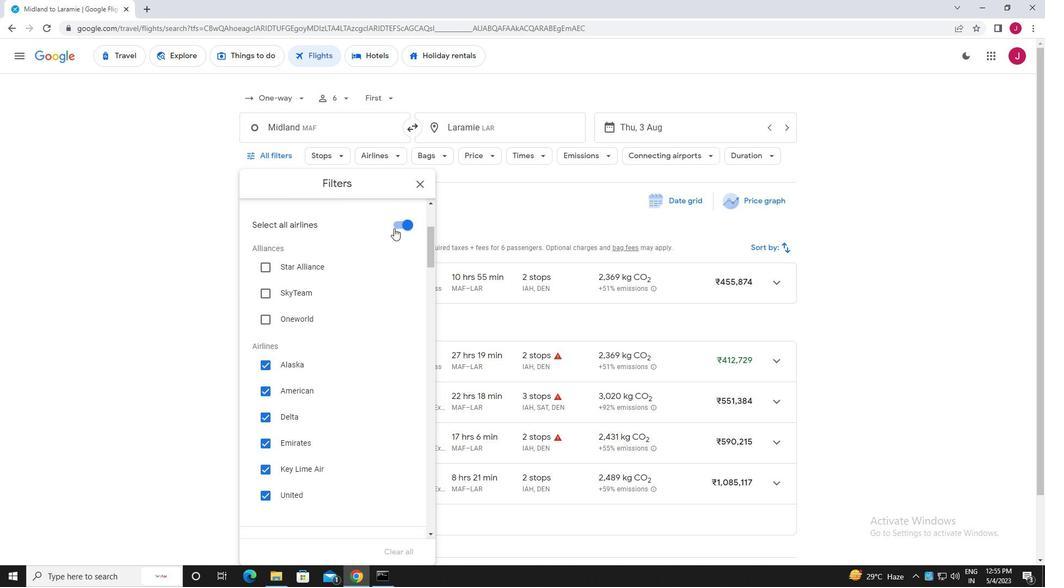 
Action: Mouse moved to (285, 279)
Screenshot: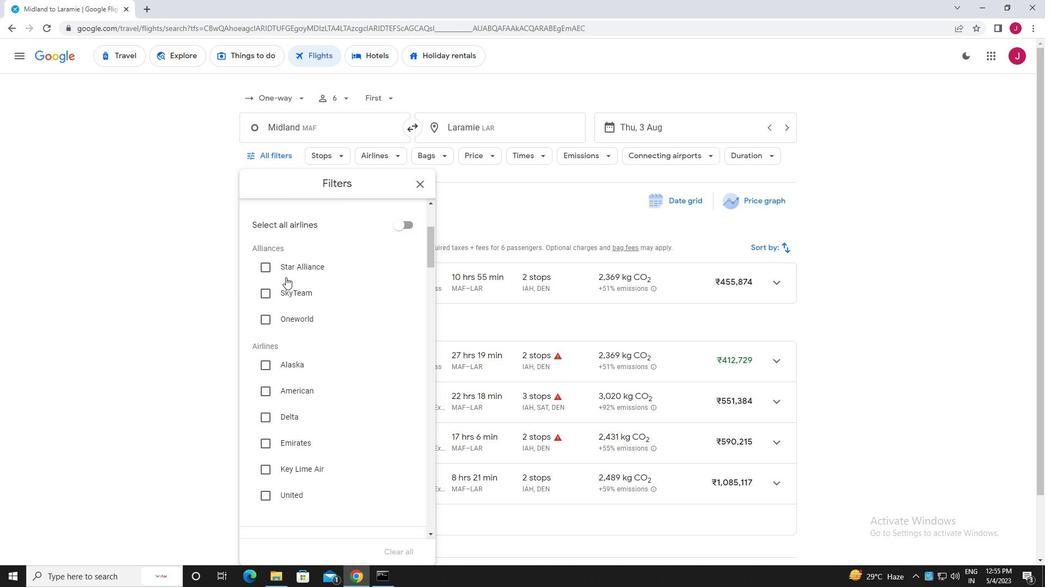 
Action: Mouse scrolled (285, 279) with delta (0, 0)
Screenshot: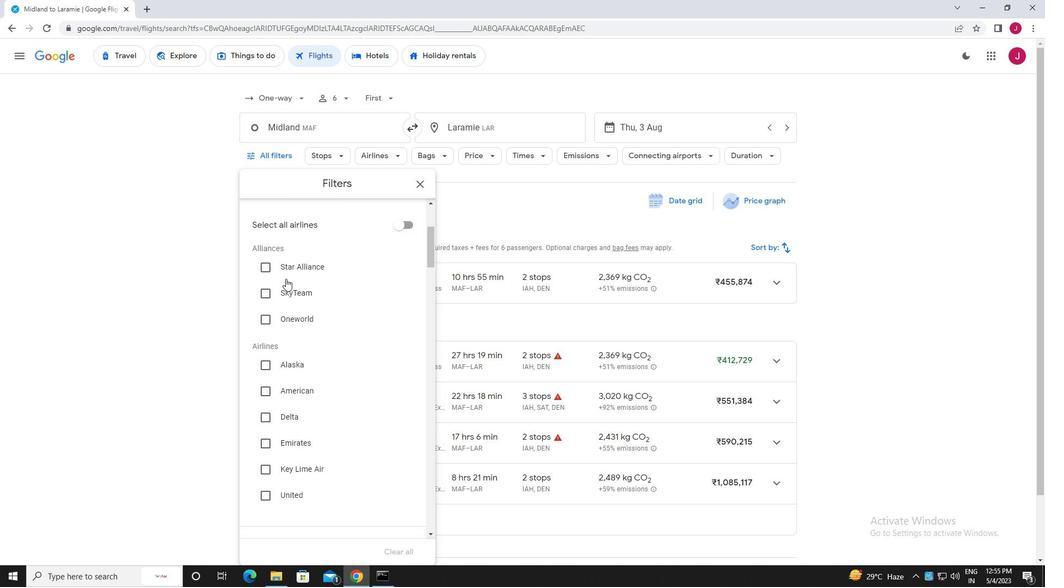
Action: Mouse moved to (302, 306)
Screenshot: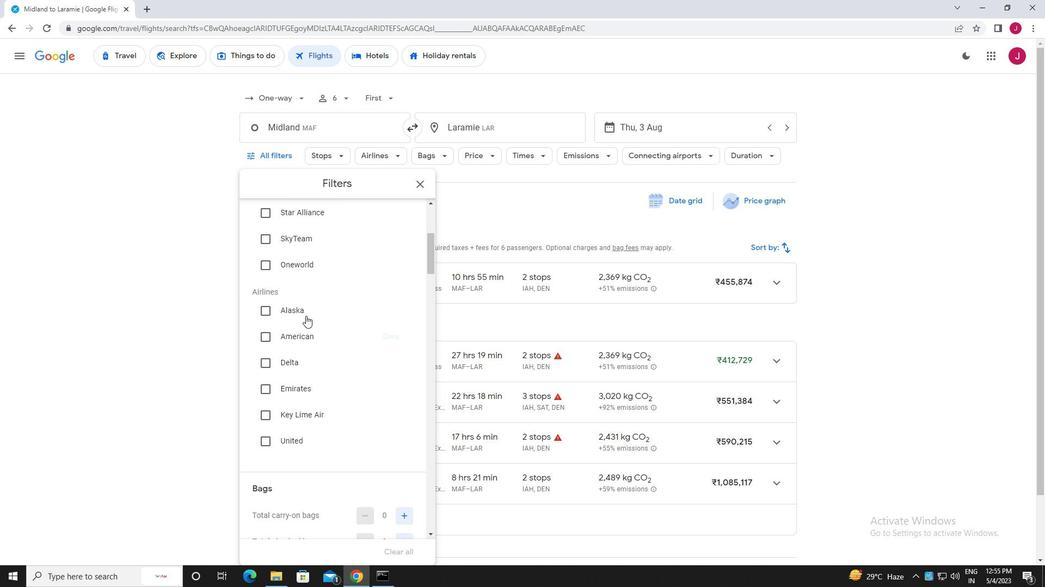 
Action: Mouse scrolled (302, 305) with delta (0, 0)
Screenshot: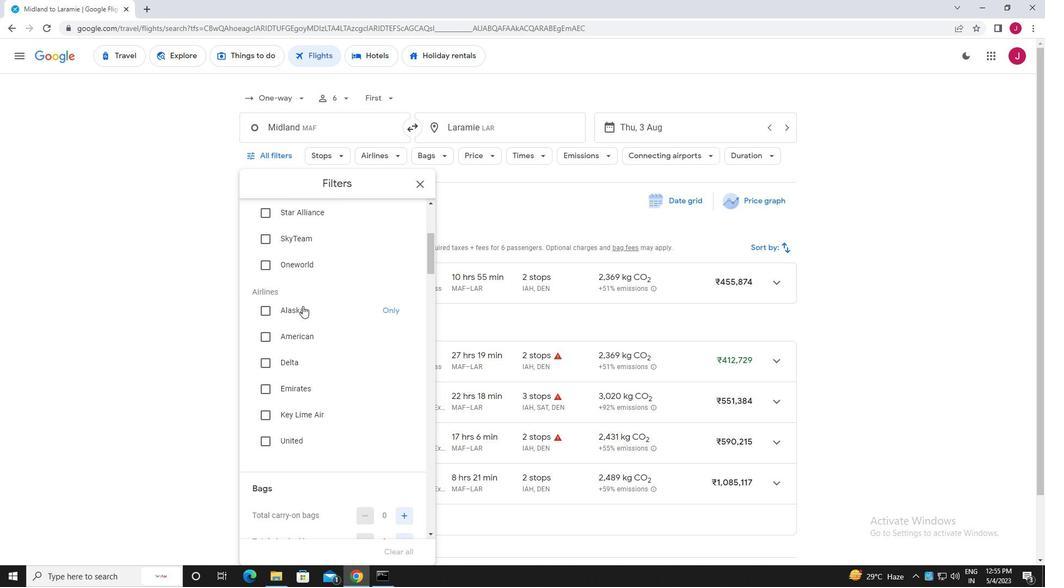 
Action: Mouse scrolled (302, 305) with delta (0, 0)
Screenshot: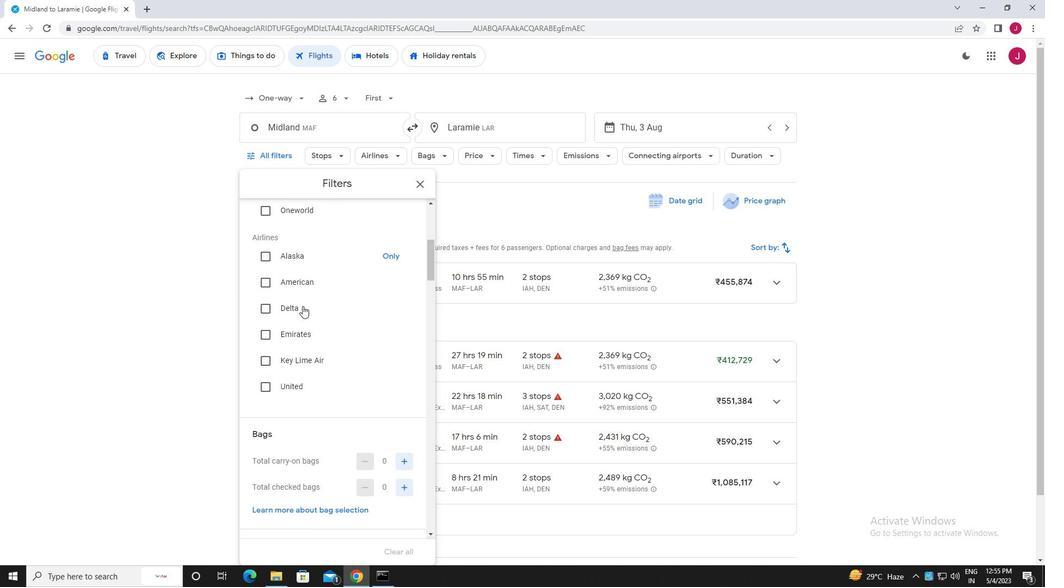 
Action: Mouse scrolled (302, 305) with delta (0, 0)
Screenshot: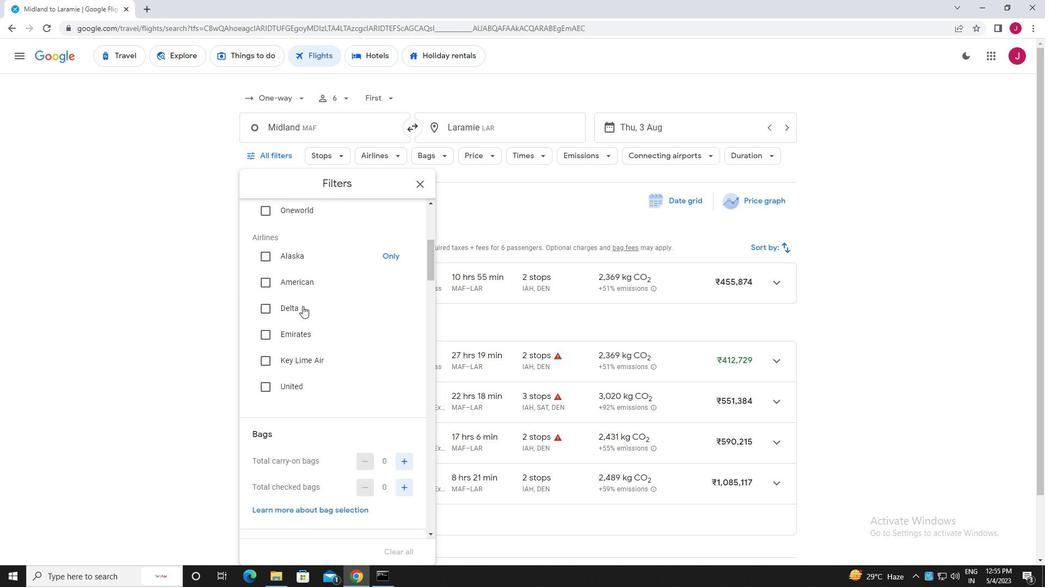 
Action: Mouse scrolled (302, 305) with delta (0, 0)
Screenshot: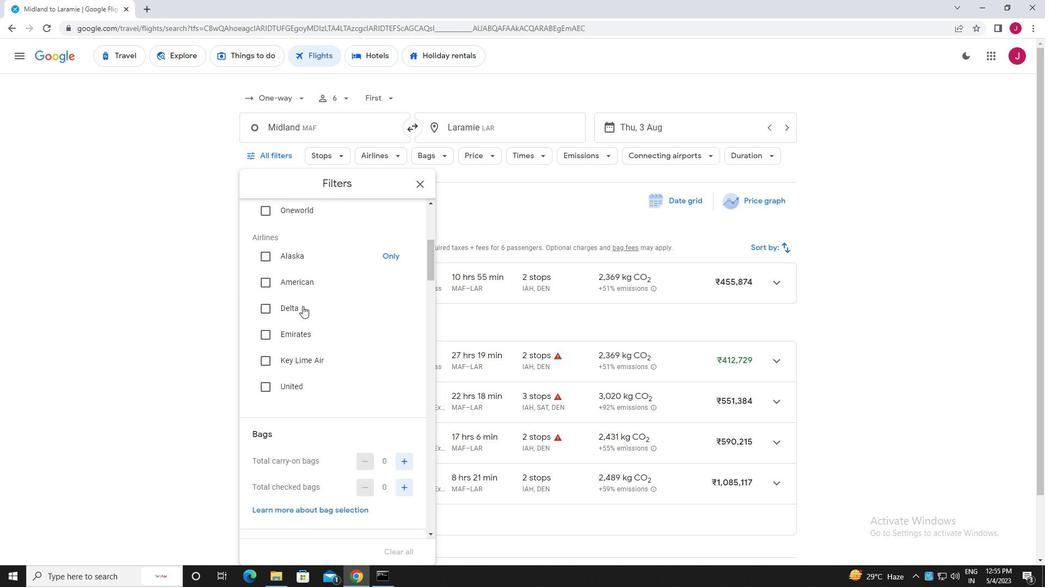 
Action: Mouse scrolled (302, 305) with delta (0, 0)
Screenshot: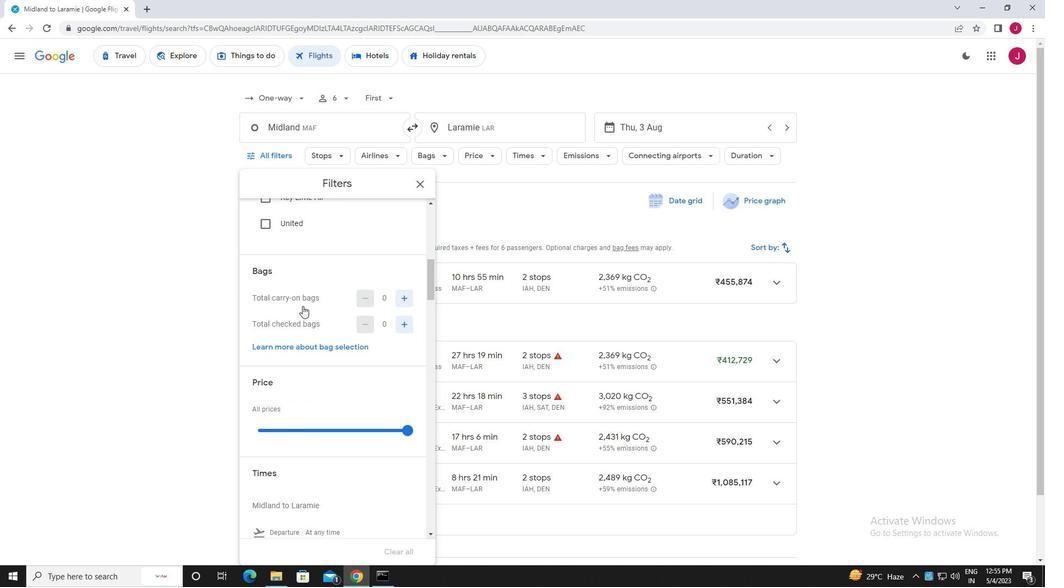 
Action: Mouse moved to (405, 242)
Screenshot: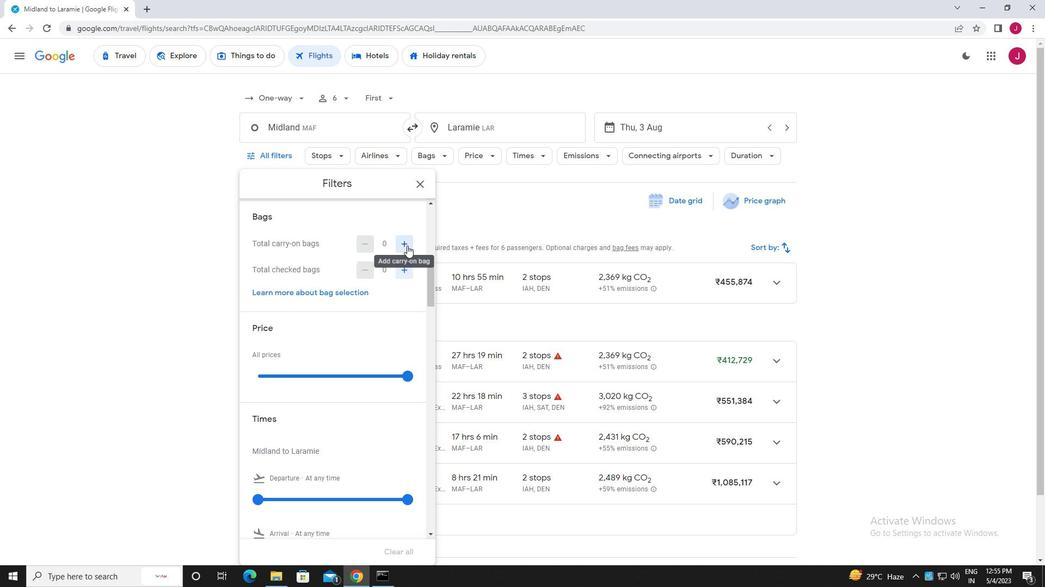 
Action: Mouse pressed left at (405, 242)
Screenshot: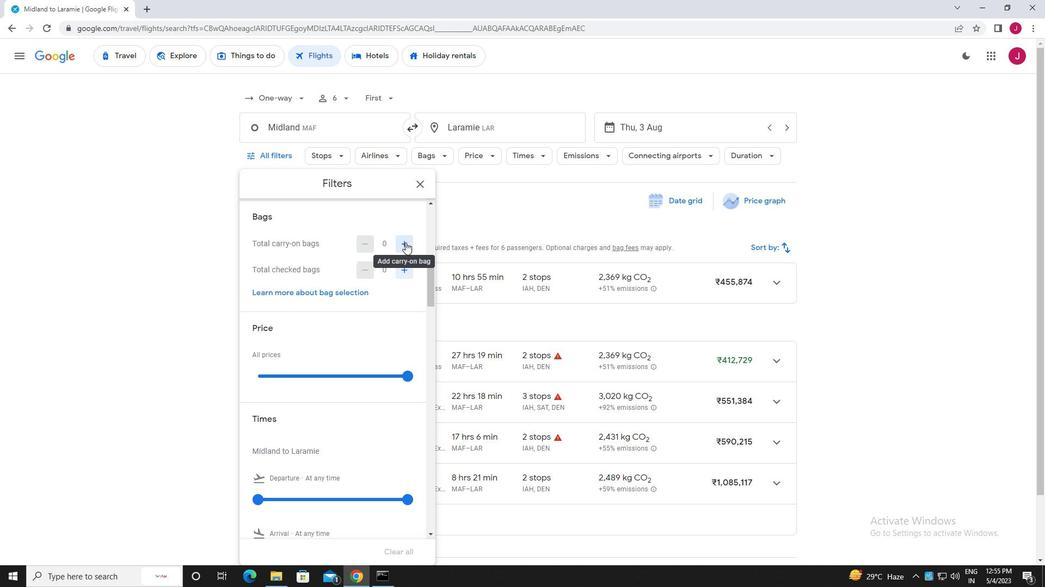 
Action: Mouse moved to (405, 271)
Screenshot: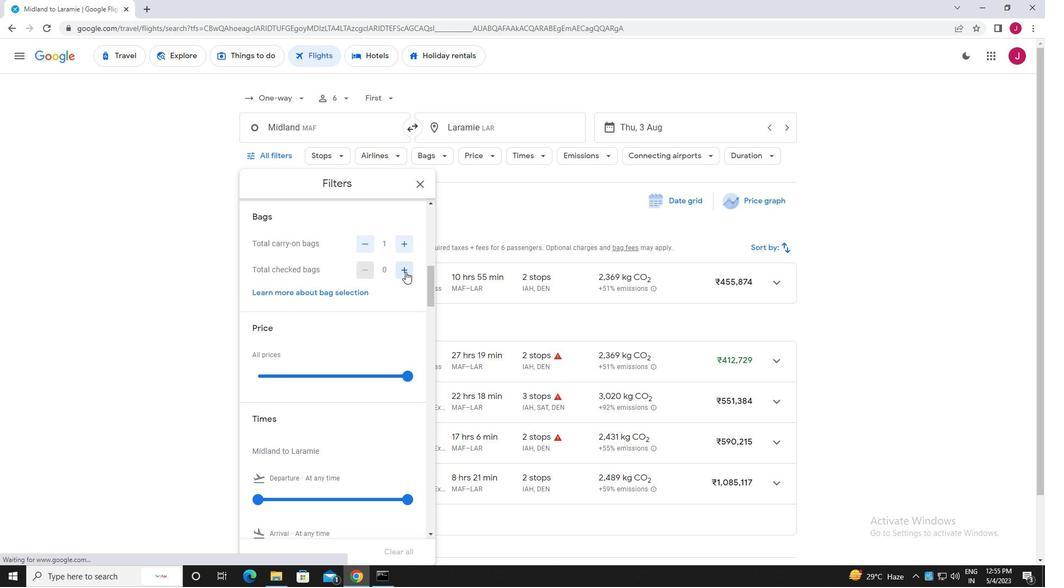
Action: Mouse pressed left at (405, 271)
Screenshot: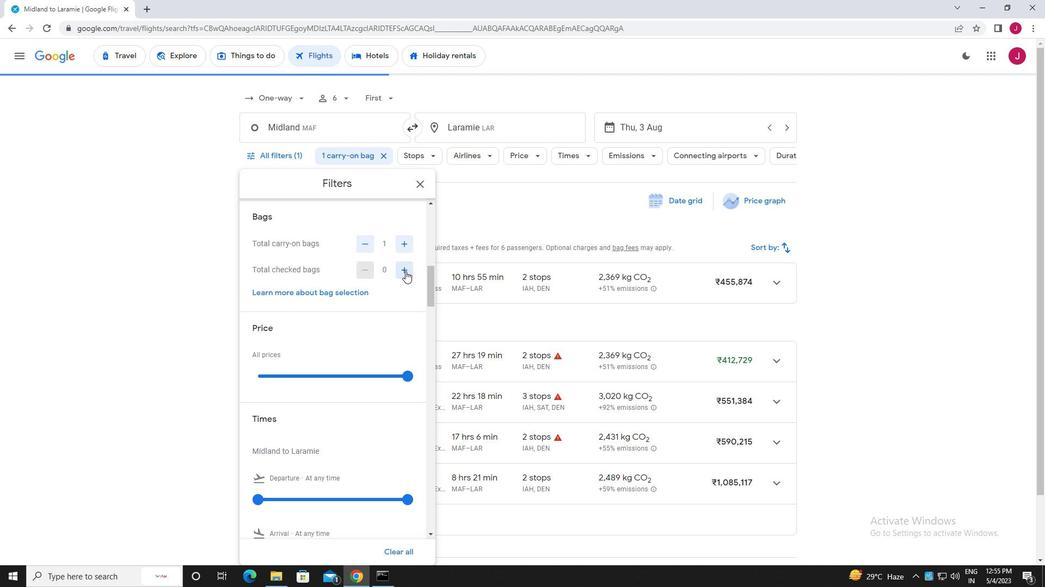 
Action: Mouse pressed left at (405, 271)
Screenshot: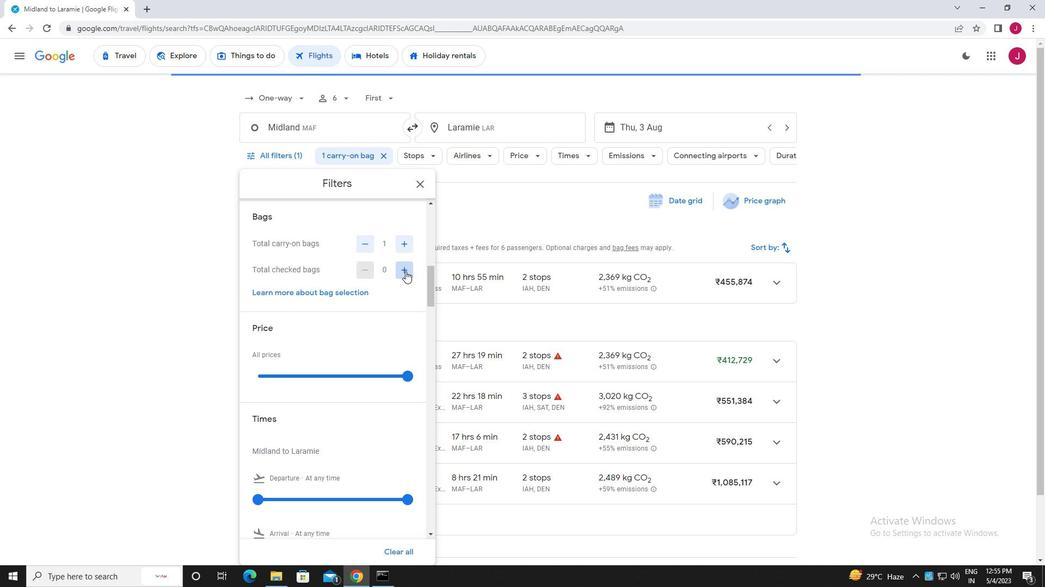
Action: Mouse moved to (376, 283)
Screenshot: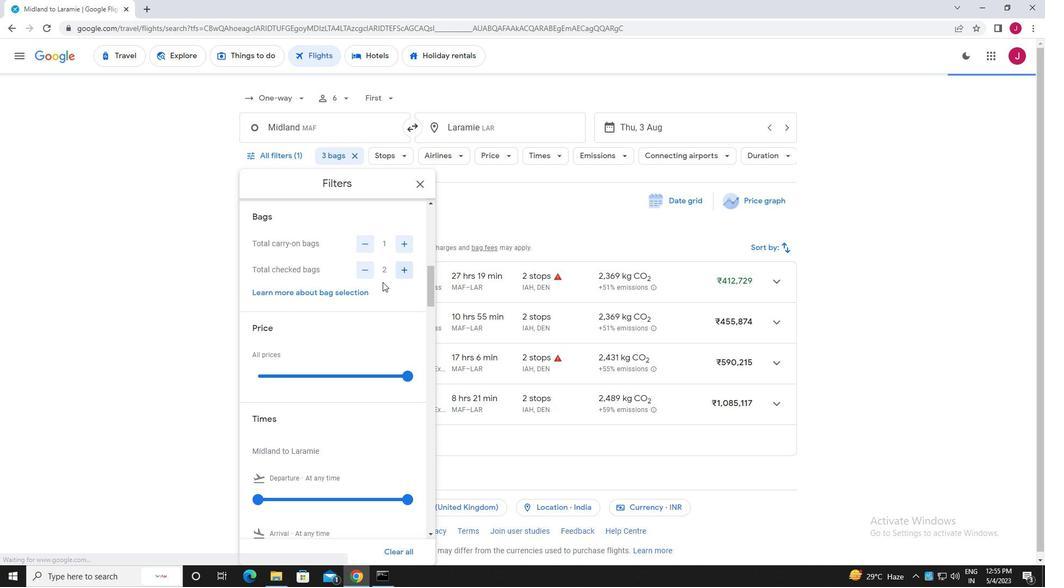 
Action: Mouse scrolled (376, 283) with delta (0, 0)
Screenshot: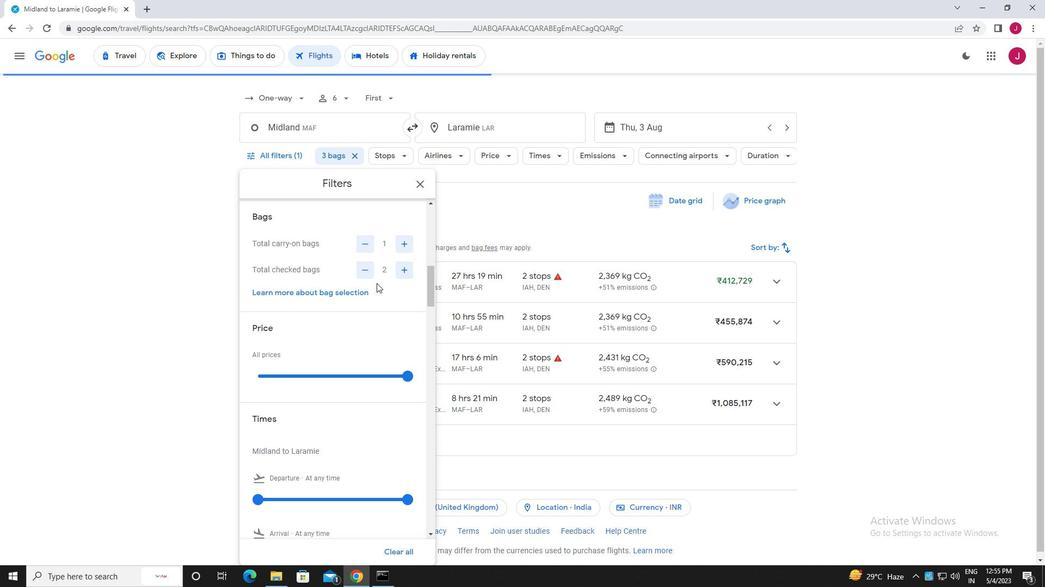 
Action: Mouse scrolled (376, 283) with delta (0, 0)
Screenshot: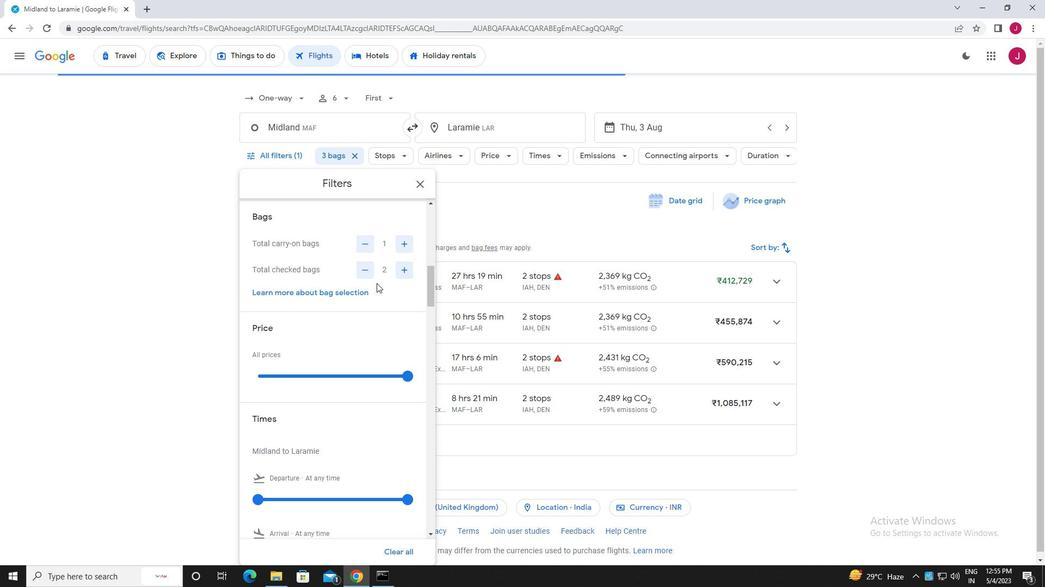 
Action: Mouse moved to (406, 268)
Screenshot: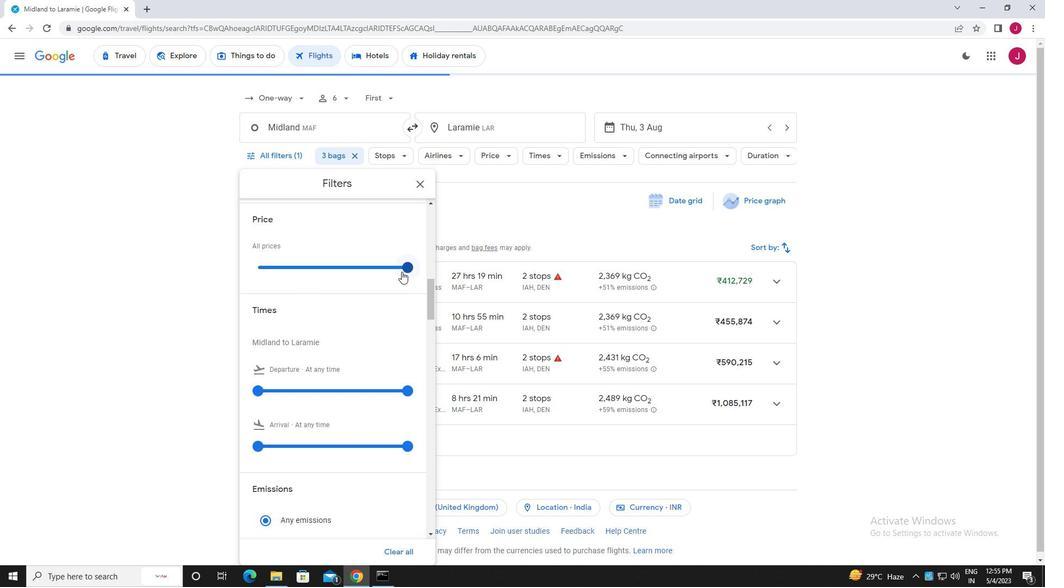 
Action: Mouse pressed left at (406, 268)
Screenshot: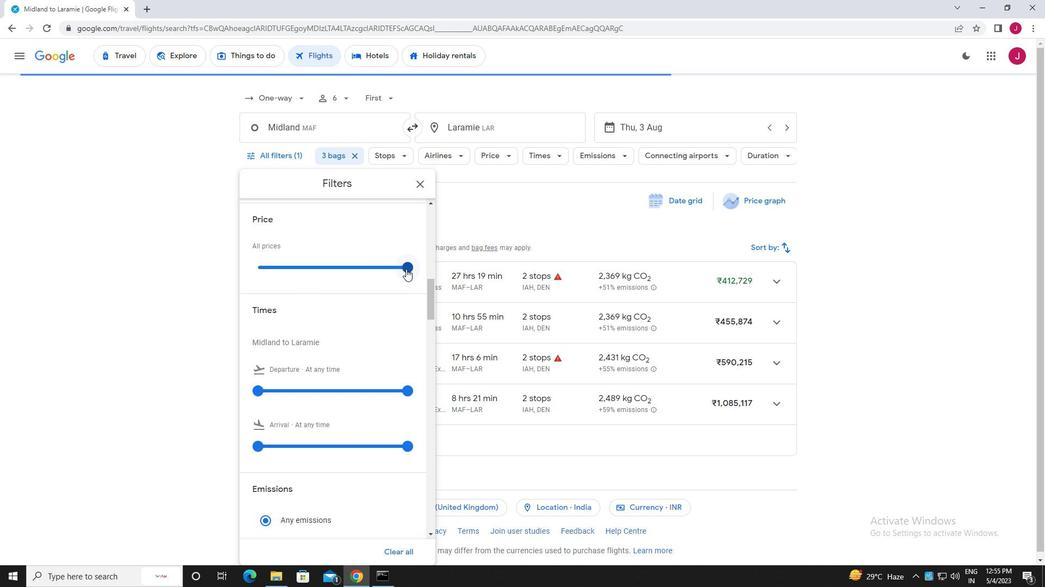 
Action: Mouse moved to (313, 268)
Screenshot: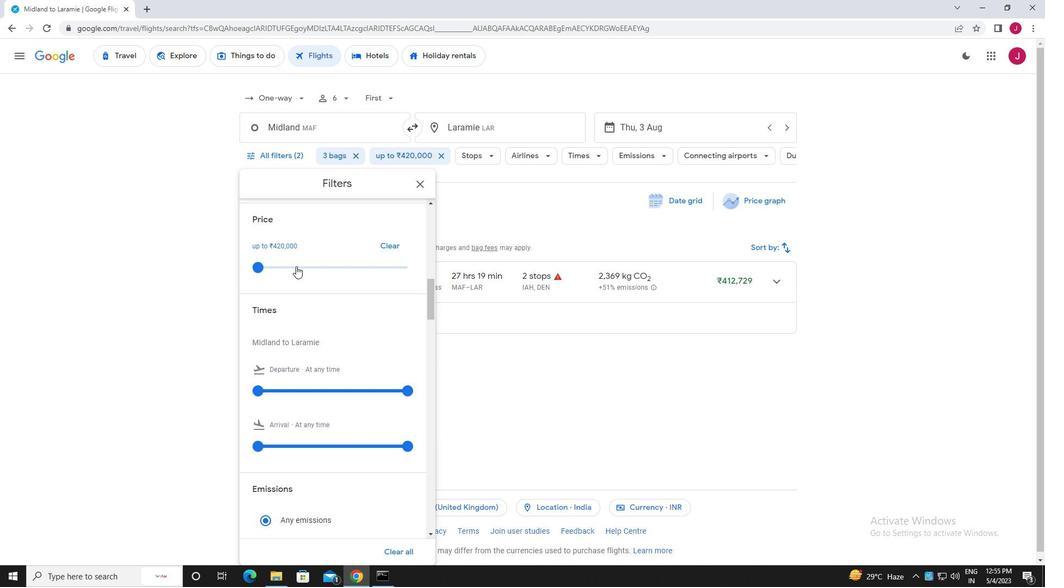 
Action: Mouse scrolled (313, 267) with delta (0, 0)
Screenshot: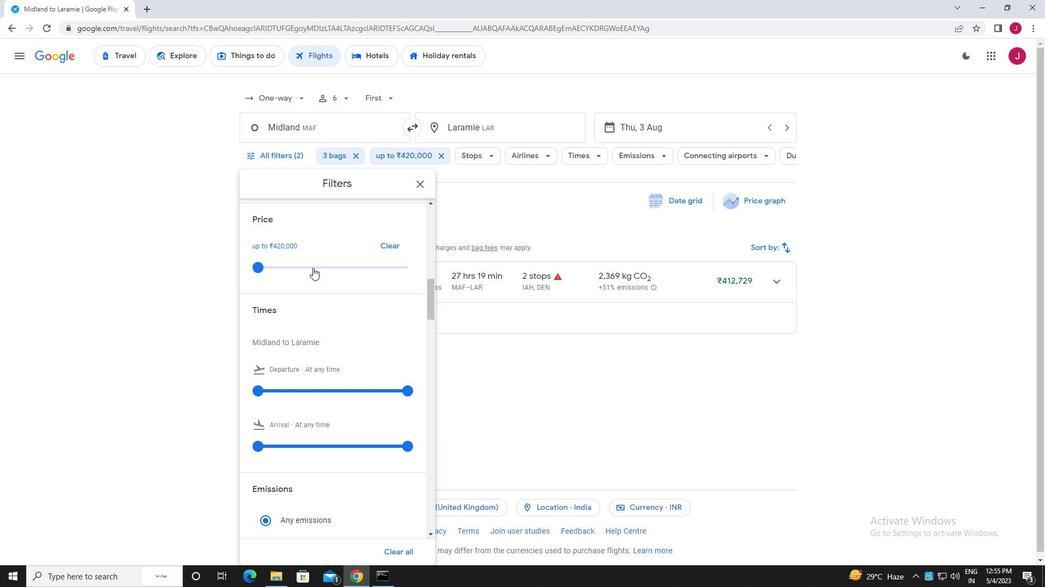 
Action: Mouse moved to (408, 339)
Screenshot: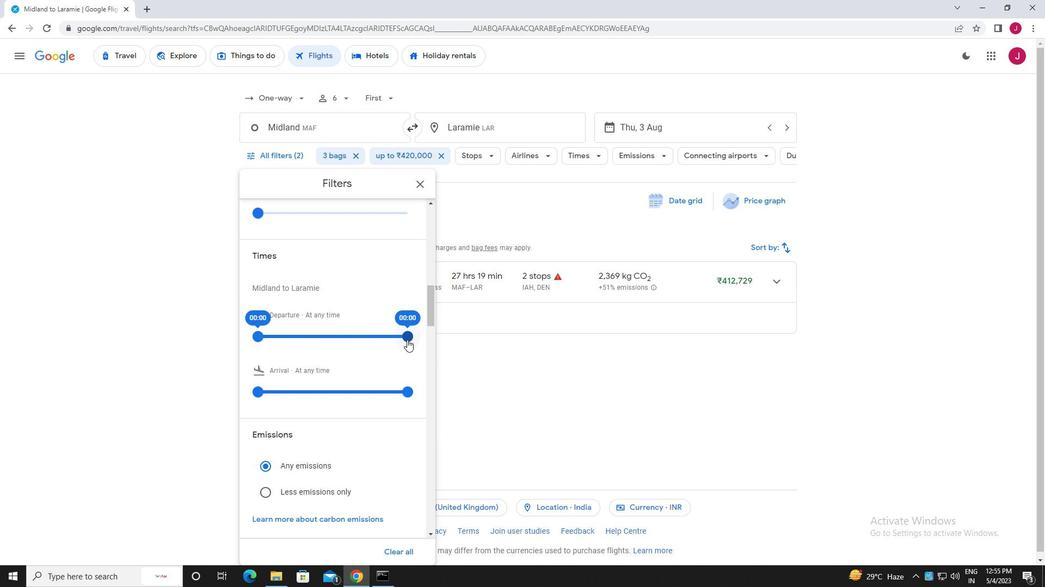 
Action: Mouse pressed left at (408, 339)
Screenshot: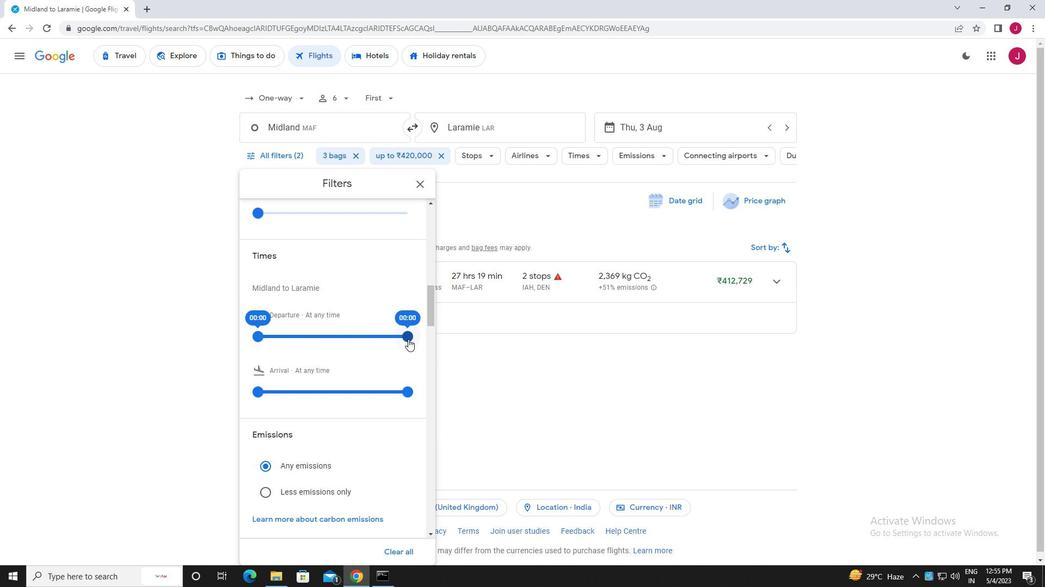 
Action: Mouse moved to (417, 186)
Screenshot: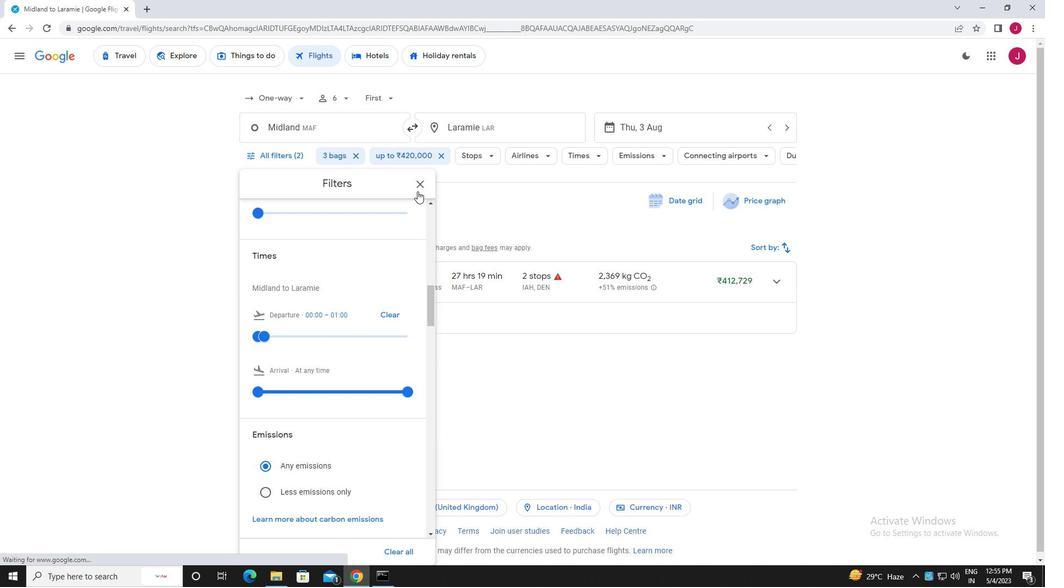 
Action: Mouse pressed left at (417, 186)
Screenshot: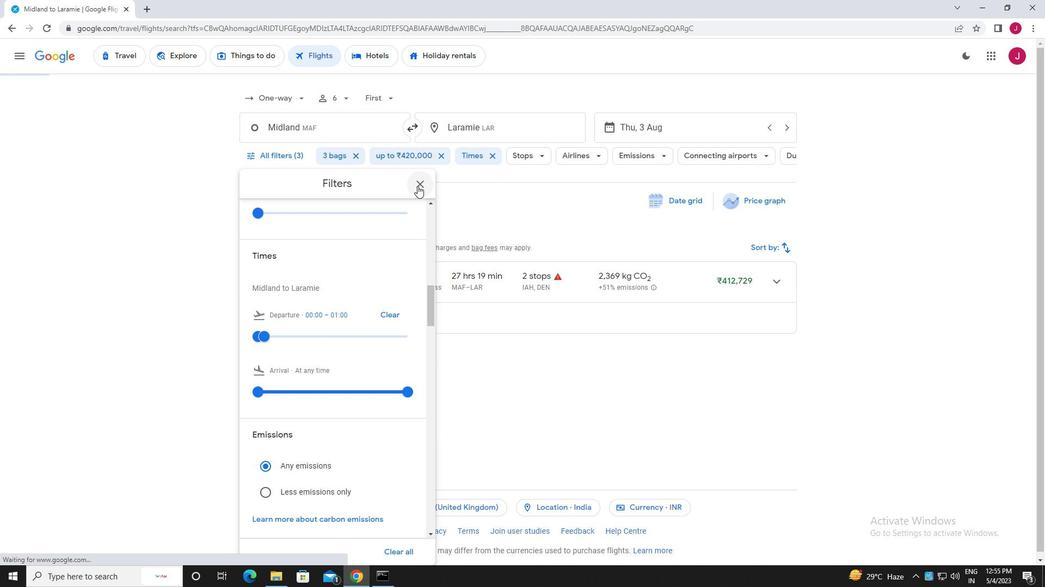 
Action: Mouse moved to (414, 186)
Screenshot: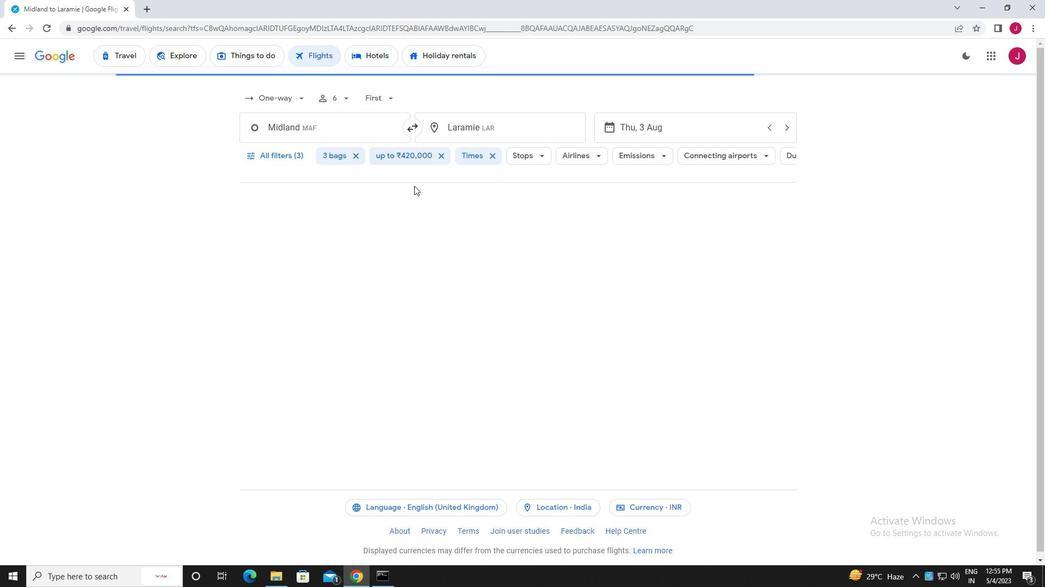 
